 Task: Find connections with filter location Alès with filter topic #entrepreneurshipwith filter profile language Potuguese with filter current company Fleet Management Limited with filter school Indian Institute of Technology (Banaras Hindu University), Varanasi with filter industry Technology, Information and Internet with filter service category Headshot Photography with filter keywords title Brand Strategist
Action: Mouse moved to (468, 64)
Screenshot: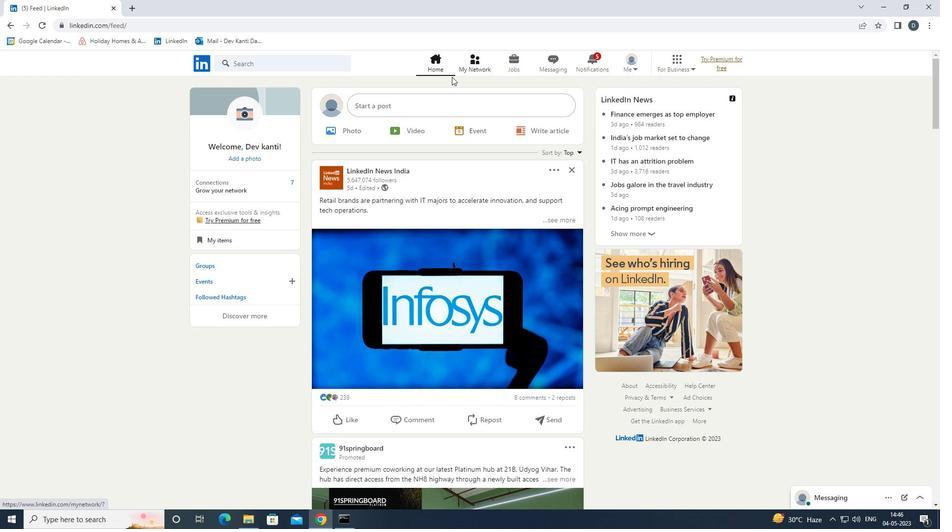 
Action: Mouse pressed left at (468, 64)
Screenshot: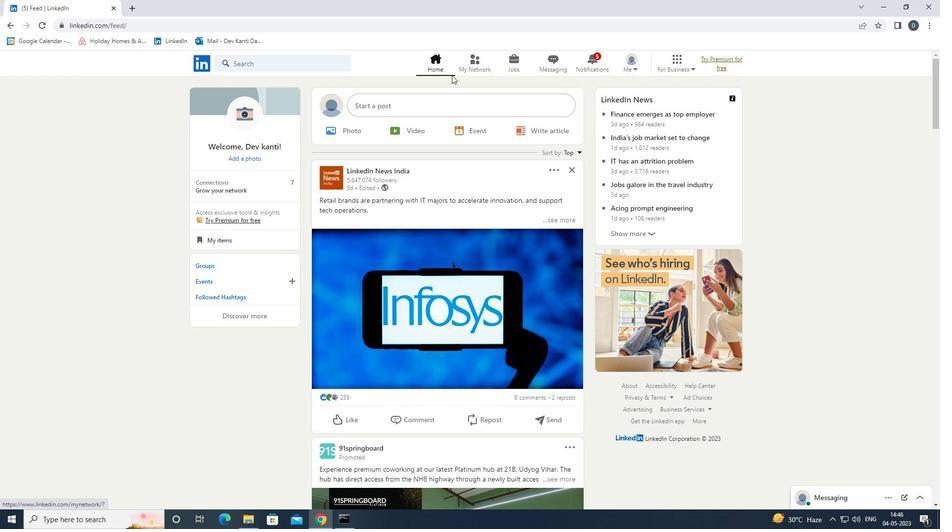 
Action: Mouse moved to (321, 114)
Screenshot: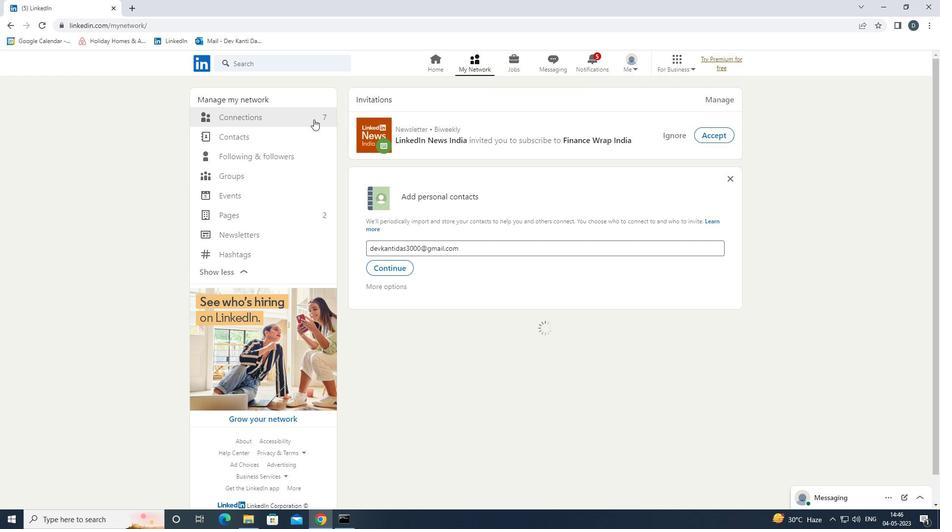
Action: Mouse pressed left at (321, 114)
Screenshot: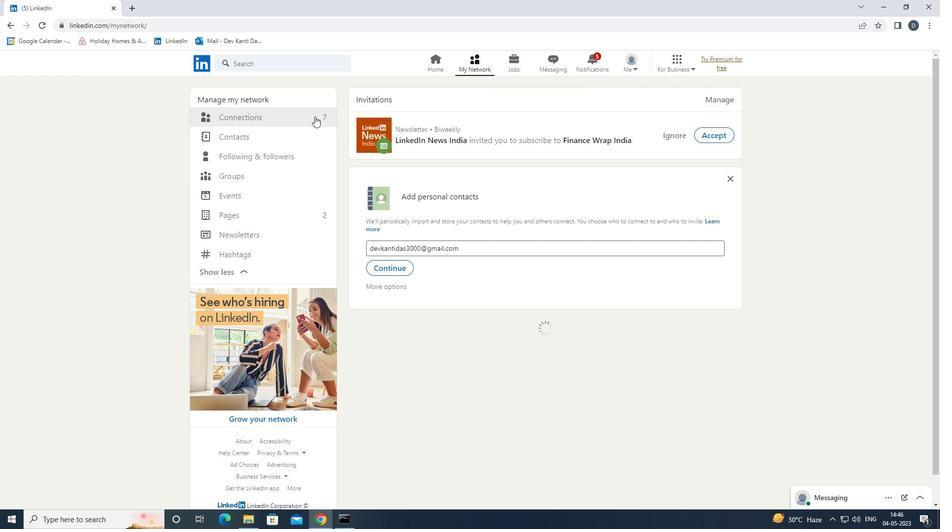 
Action: Mouse moved to (522, 122)
Screenshot: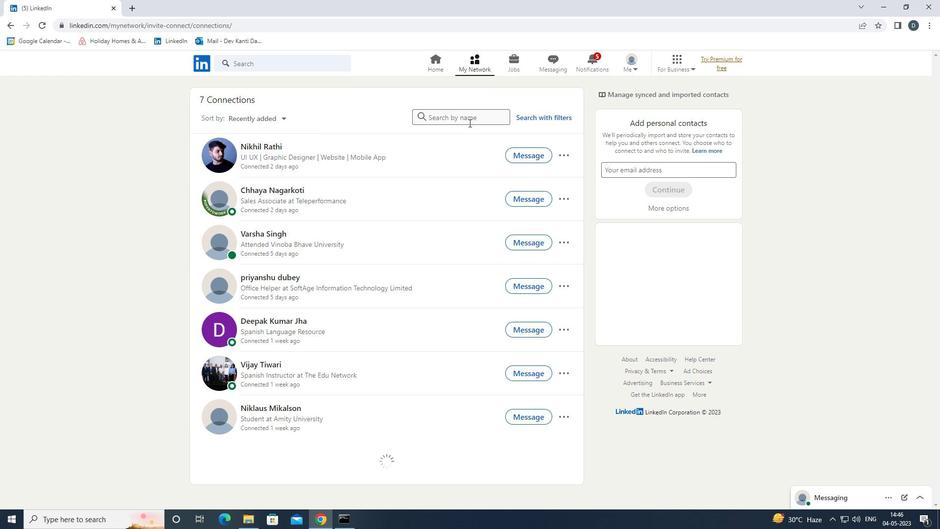 
Action: Mouse pressed left at (522, 122)
Screenshot: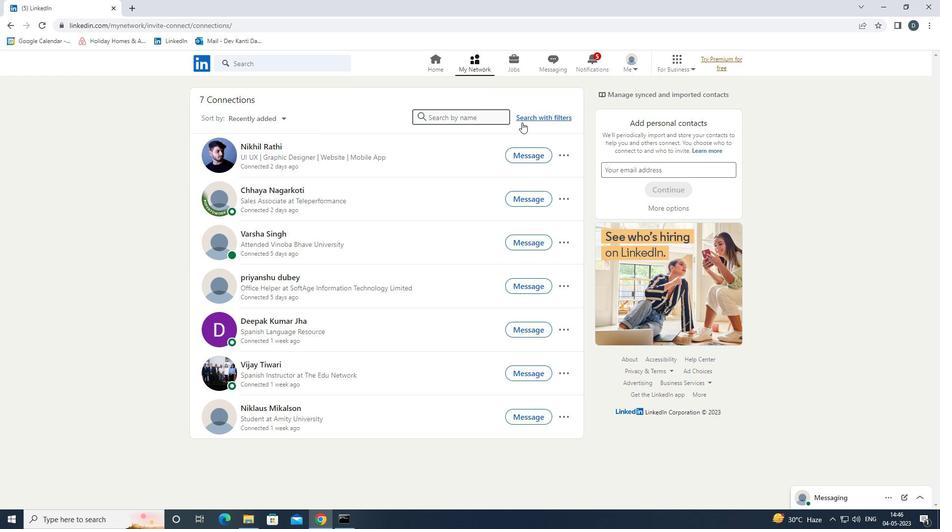 
Action: Mouse moved to (493, 88)
Screenshot: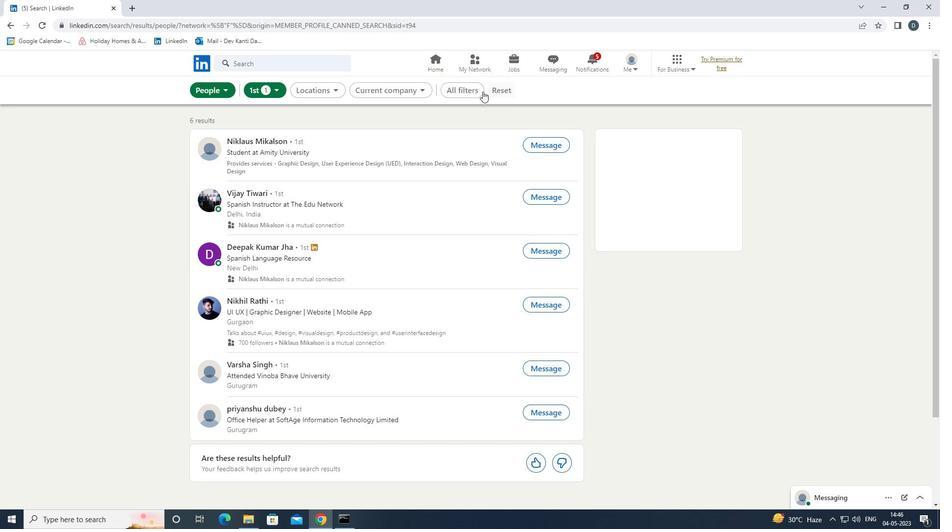 
Action: Mouse pressed left at (493, 88)
Screenshot: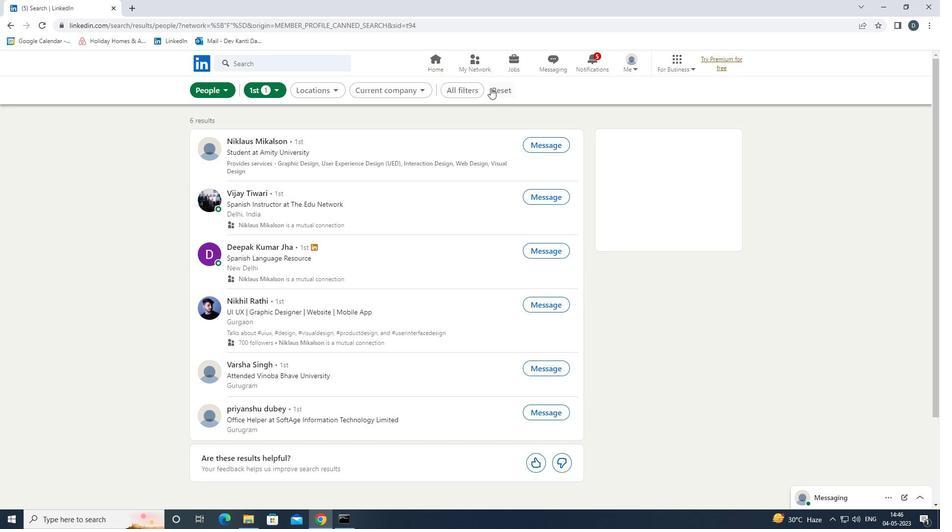 
Action: Mouse moved to (482, 89)
Screenshot: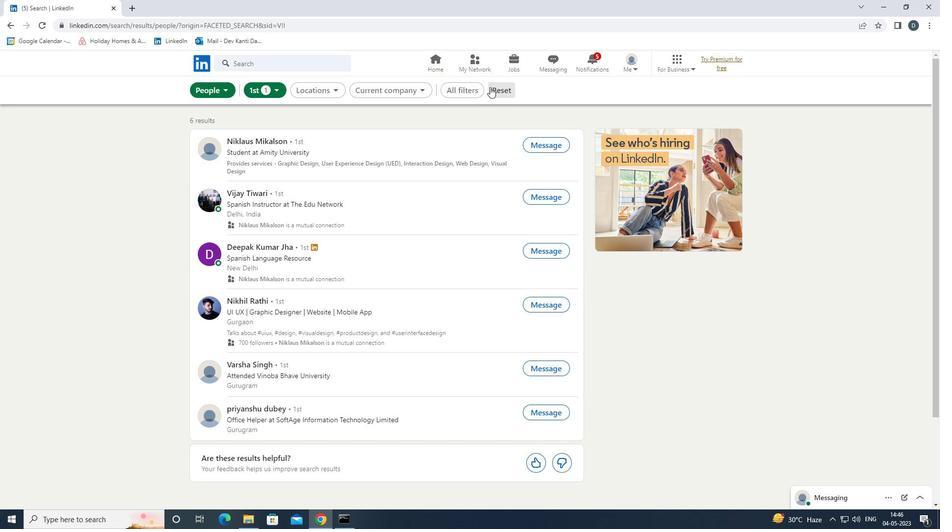 
Action: Mouse pressed left at (482, 89)
Screenshot: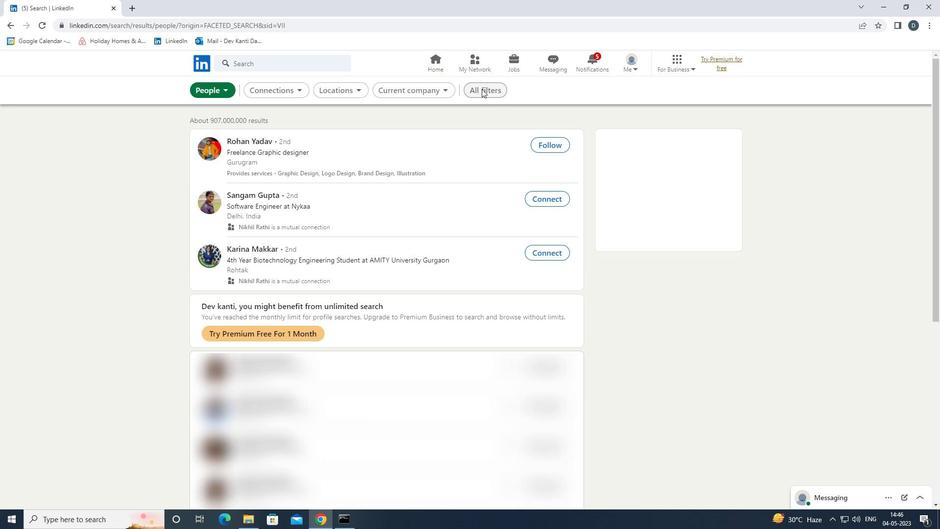 
Action: Mouse moved to (908, 351)
Screenshot: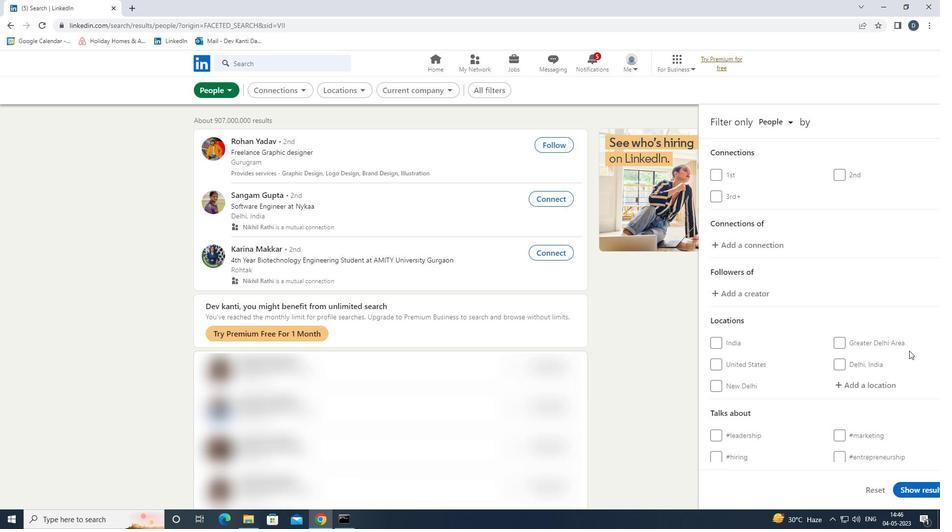 
Action: Mouse scrolled (908, 350) with delta (0, 0)
Screenshot: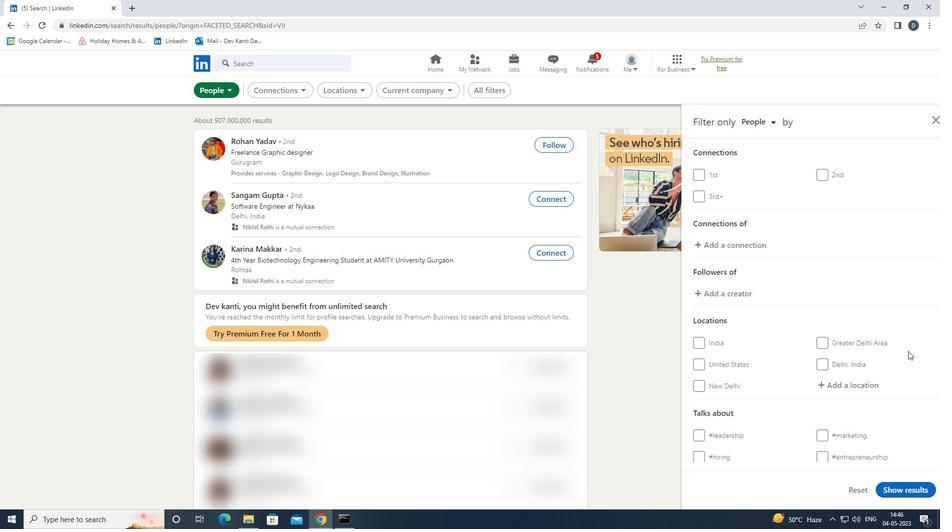 
Action: Mouse scrolled (908, 350) with delta (0, 0)
Screenshot: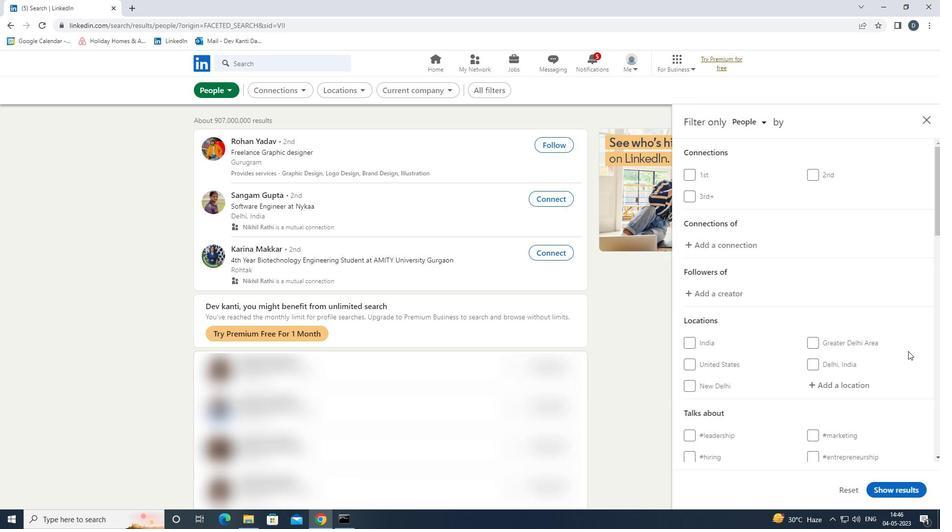 
Action: Mouse moved to (847, 292)
Screenshot: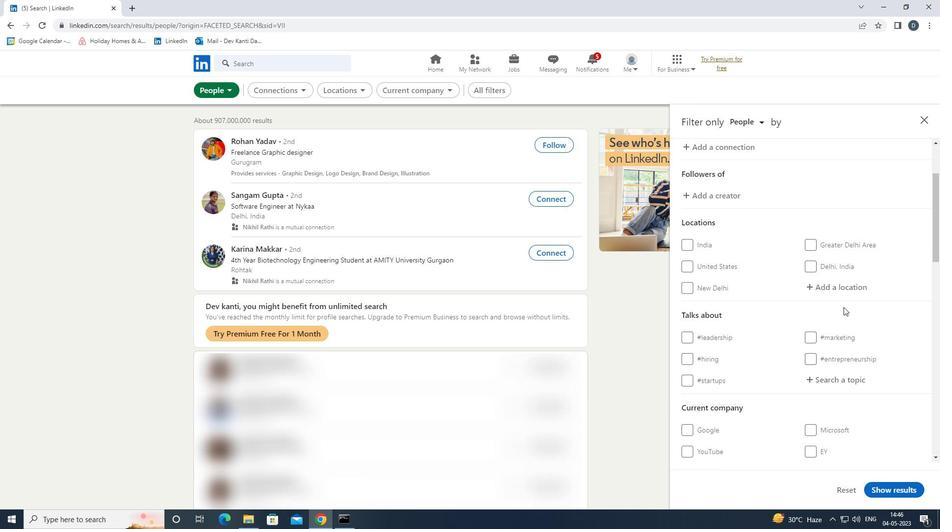 
Action: Mouse pressed left at (847, 292)
Screenshot: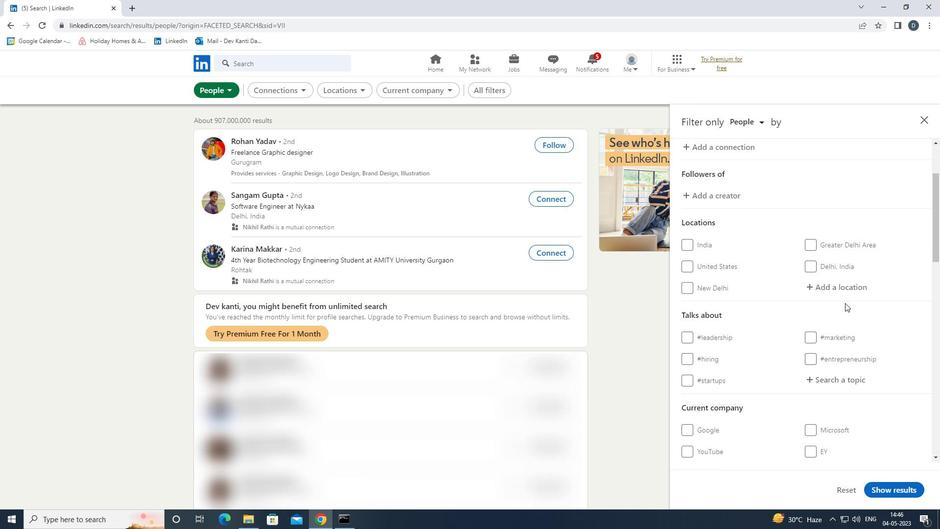 
Action: Key pressed <Key.shift>ALES<Key.down><Key.down><Key.down><Key.enter>
Screenshot: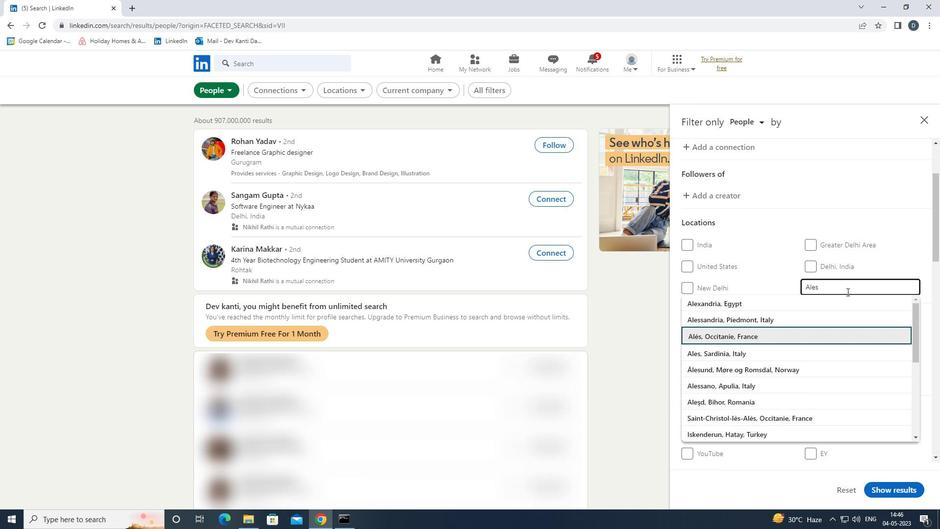 
Action: Mouse moved to (851, 298)
Screenshot: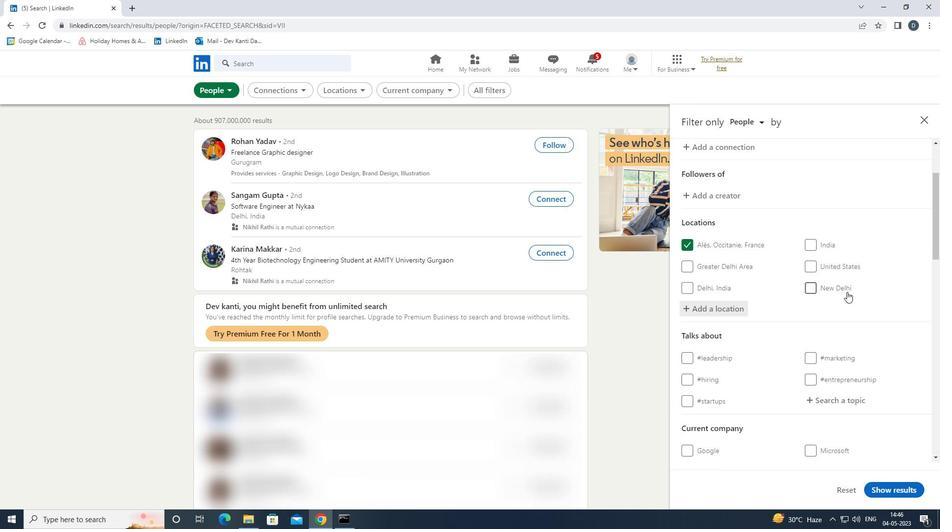 
Action: Mouse scrolled (851, 297) with delta (0, 0)
Screenshot: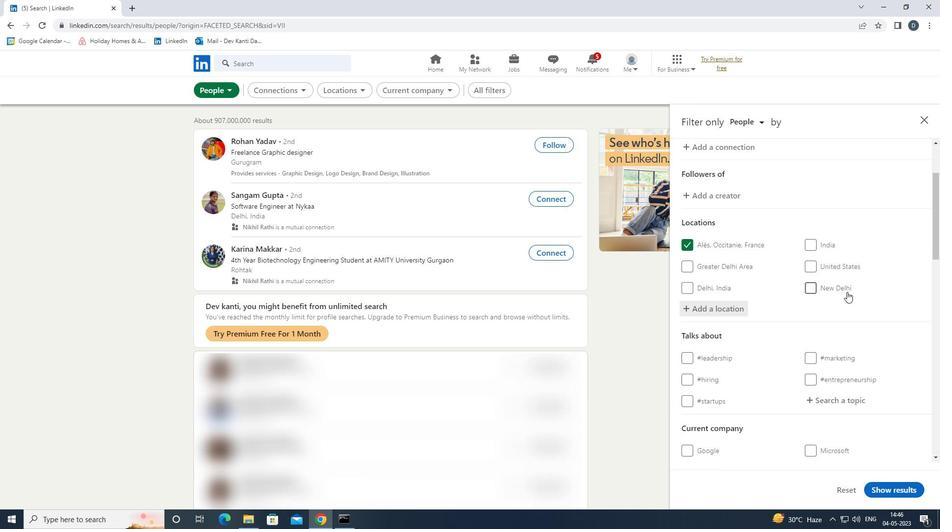 
Action: Mouse scrolled (851, 297) with delta (0, 0)
Screenshot: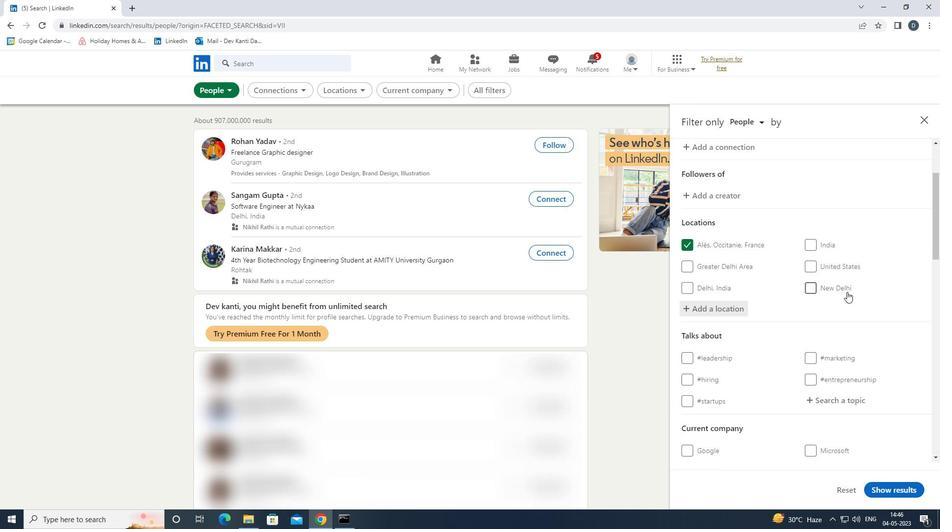 
Action: Mouse moved to (833, 294)
Screenshot: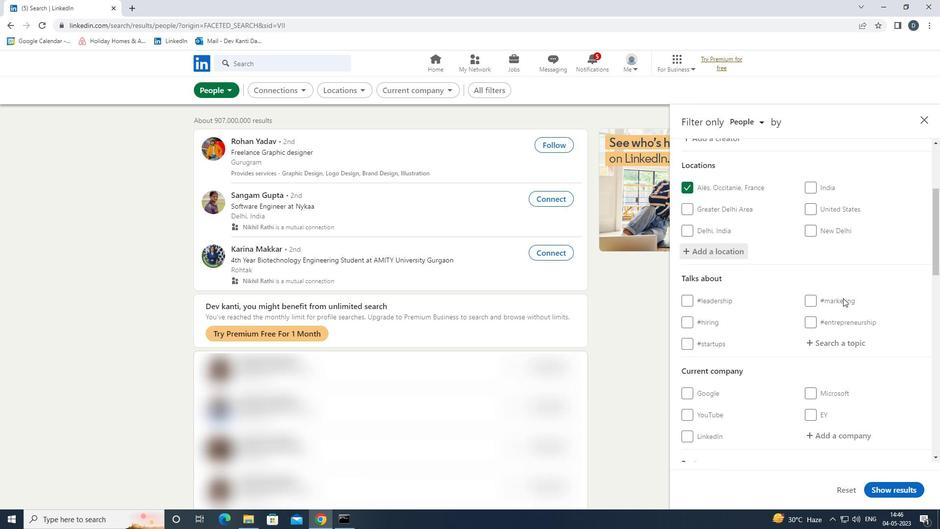 
Action: Mouse pressed left at (833, 294)
Screenshot: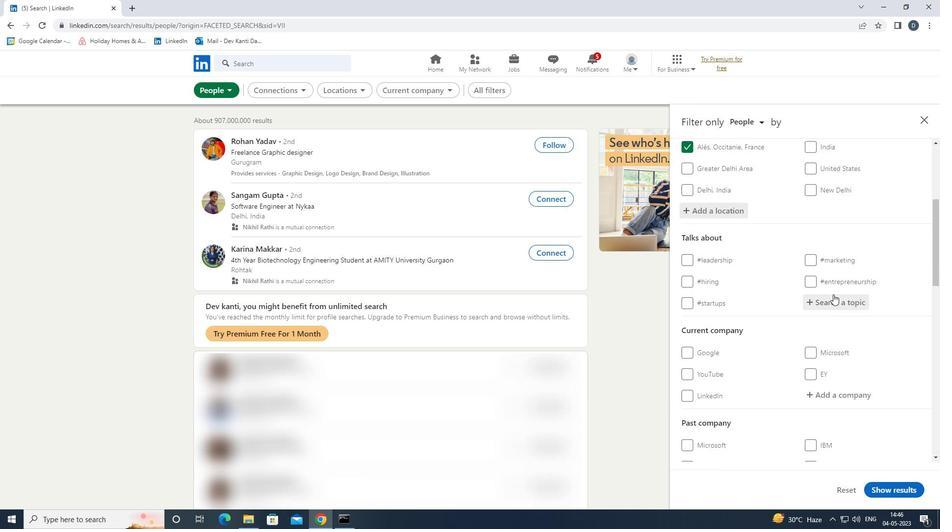 
Action: Key pressed ENTREPREN<Key.down><Key.down><Key.enter>
Screenshot: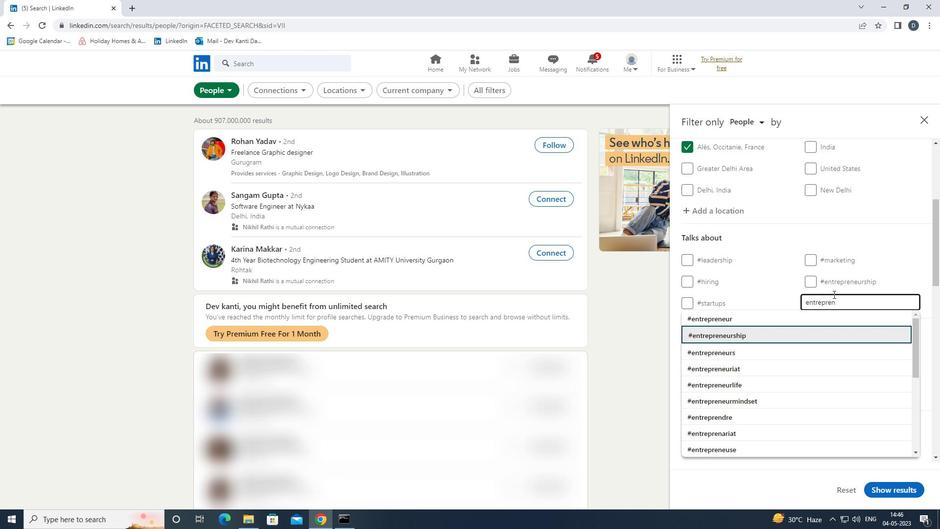 
Action: Mouse moved to (835, 286)
Screenshot: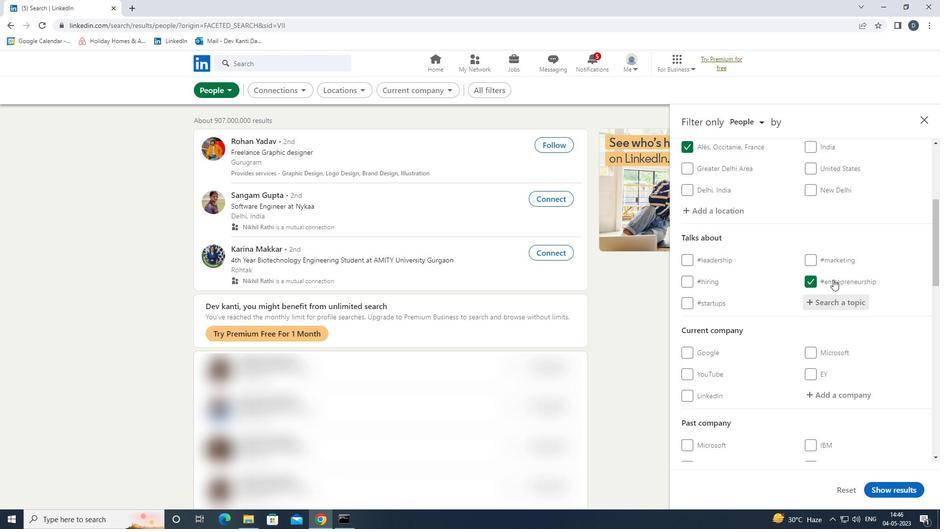 
Action: Mouse scrolled (835, 286) with delta (0, 0)
Screenshot: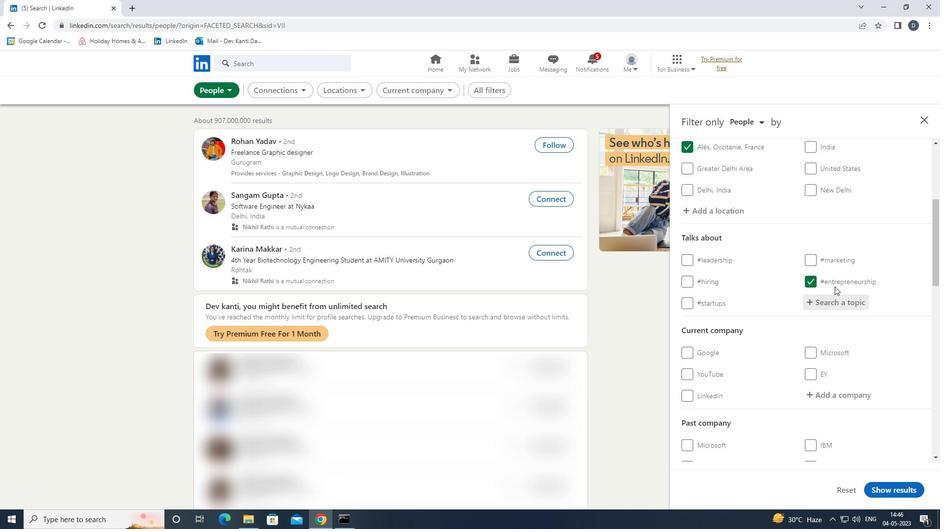 
Action: Mouse moved to (835, 288)
Screenshot: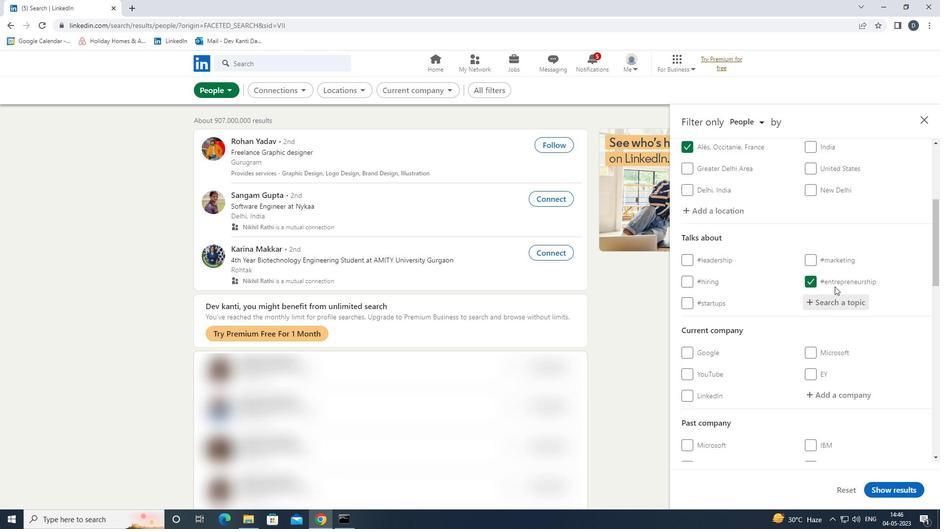 
Action: Mouse scrolled (835, 287) with delta (0, 0)
Screenshot: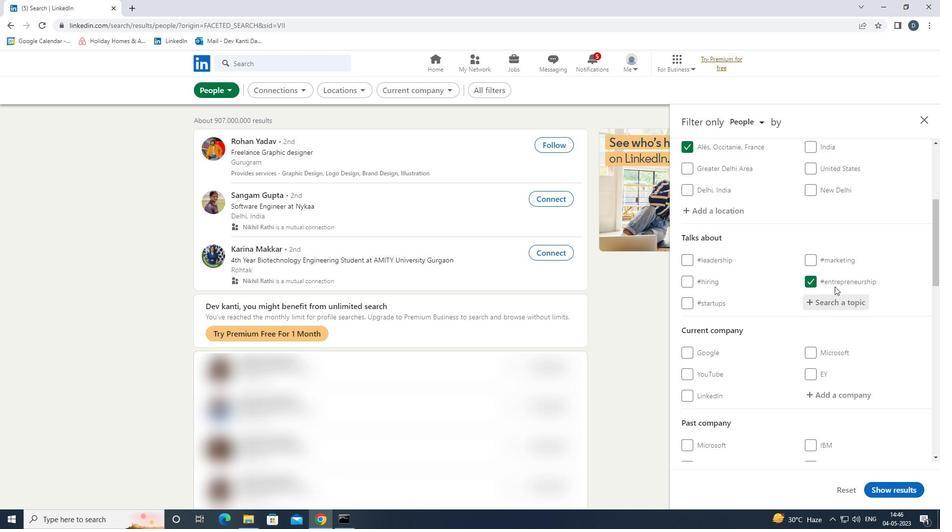
Action: Mouse moved to (833, 294)
Screenshot: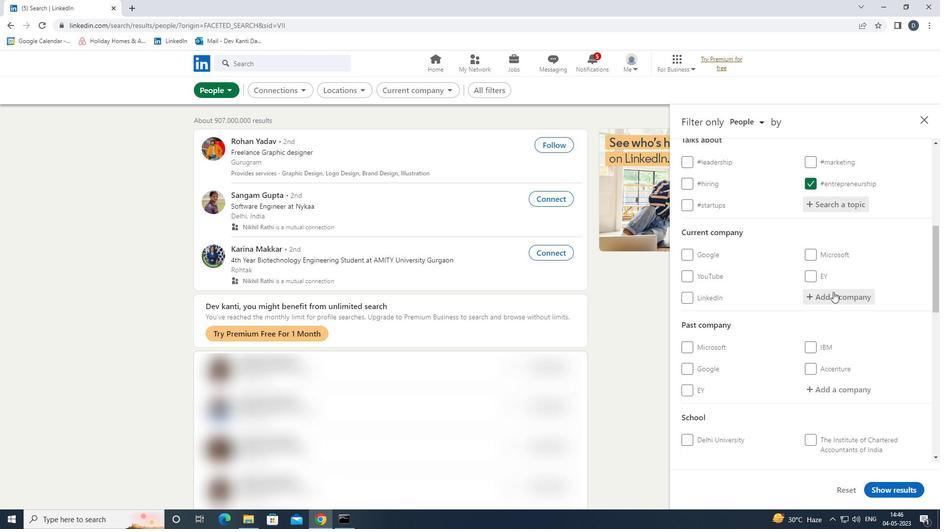 
Action: Mouse scrolled (833, 293) with delta (0, 0)
Screenshot: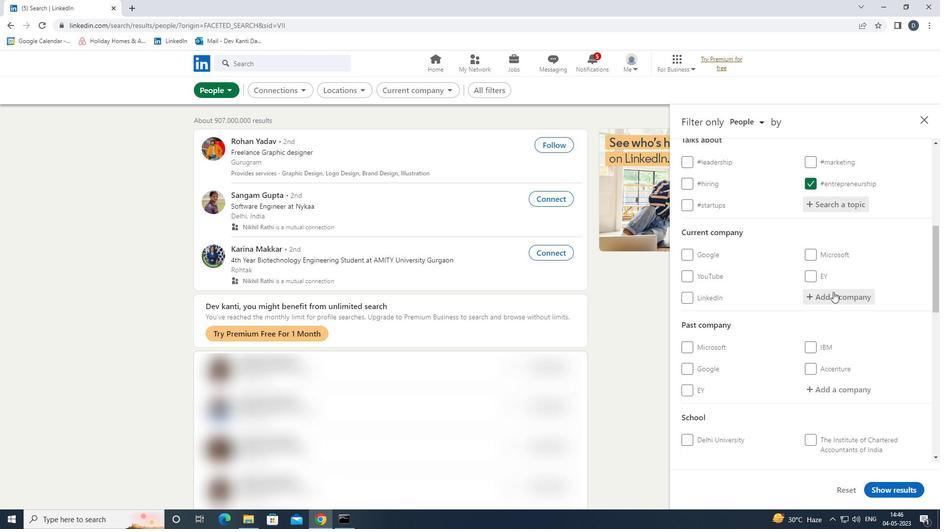 
Action: Mouse scrolled (833, 293) with delta (0, 0)
Screenshot: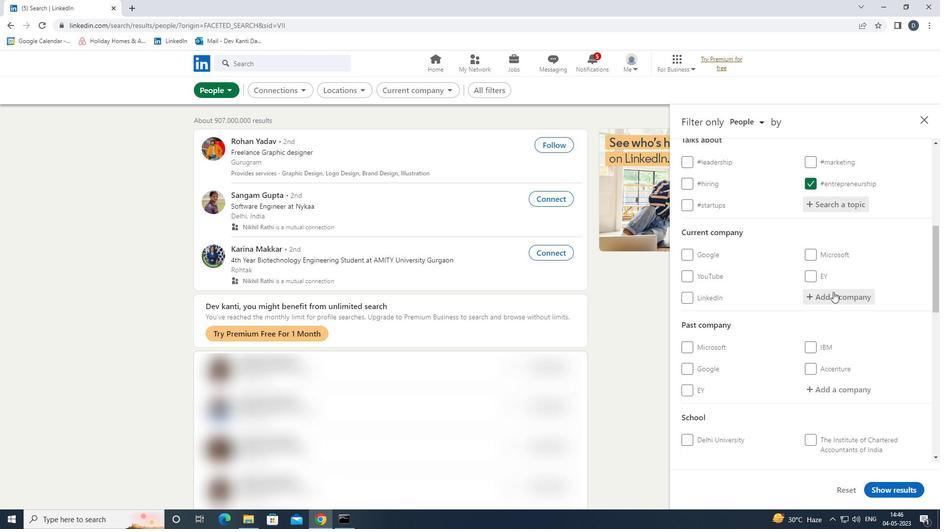 
Action: Mouse scrolled (833, 293) with delta (0, 0)
Screenshot: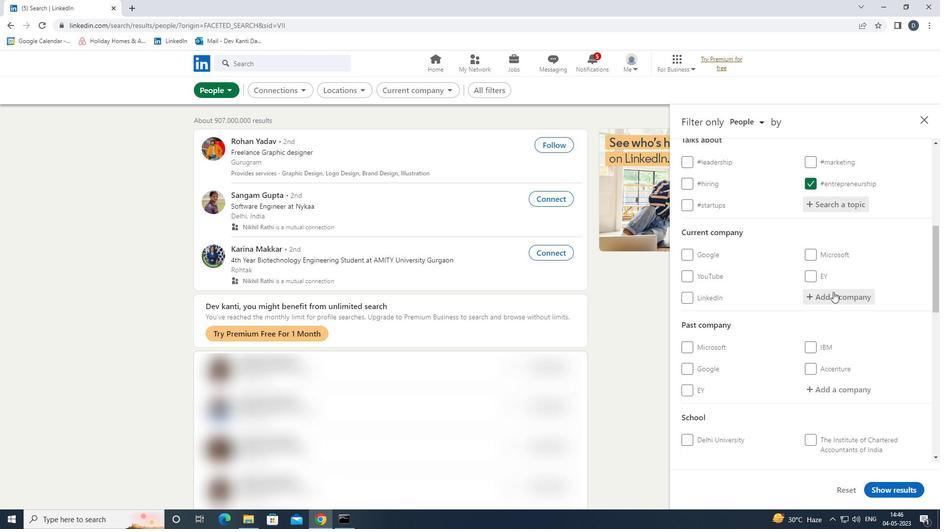 
Action: Mouse moved to (833, 294)
Screenshot: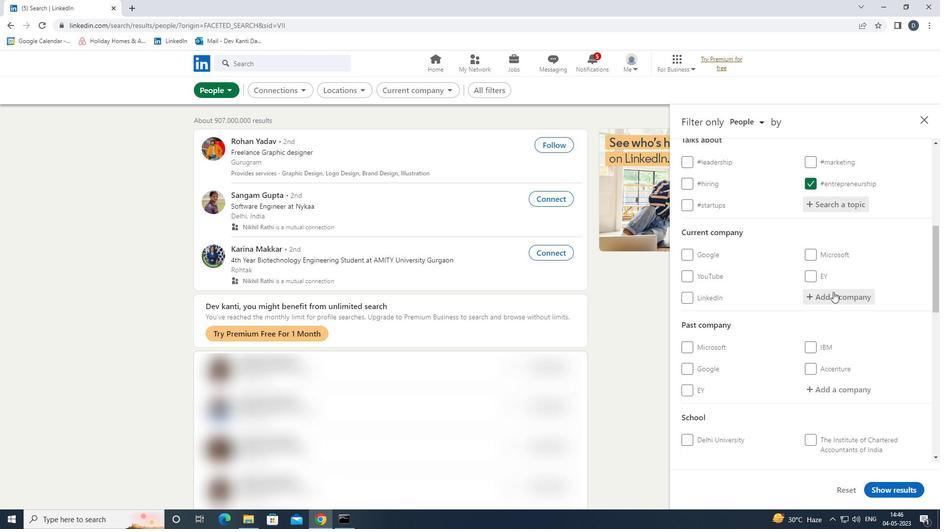 
Action: Mouse scrolled (833, 293) with delta (0, 0)
Screenshot: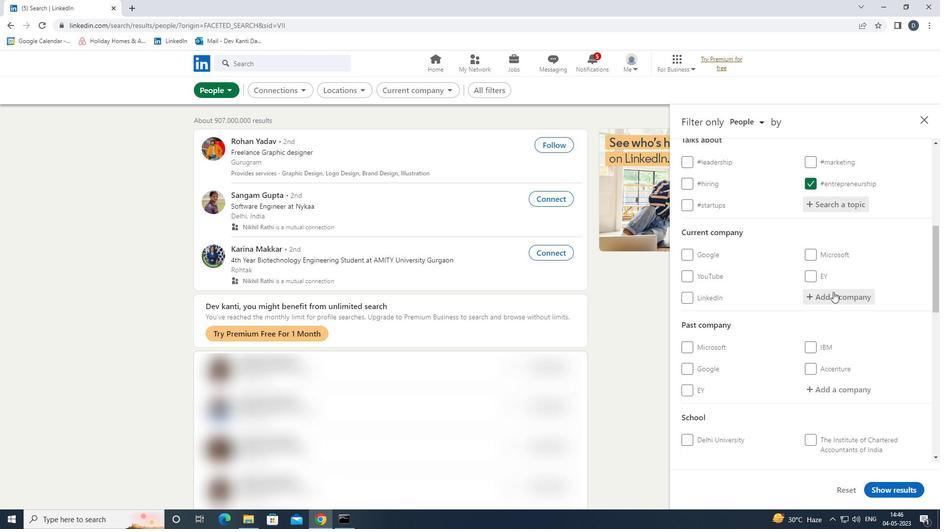 
Action: Mouse scrolled (833, 293) with delta (0, 0)
Screenshot: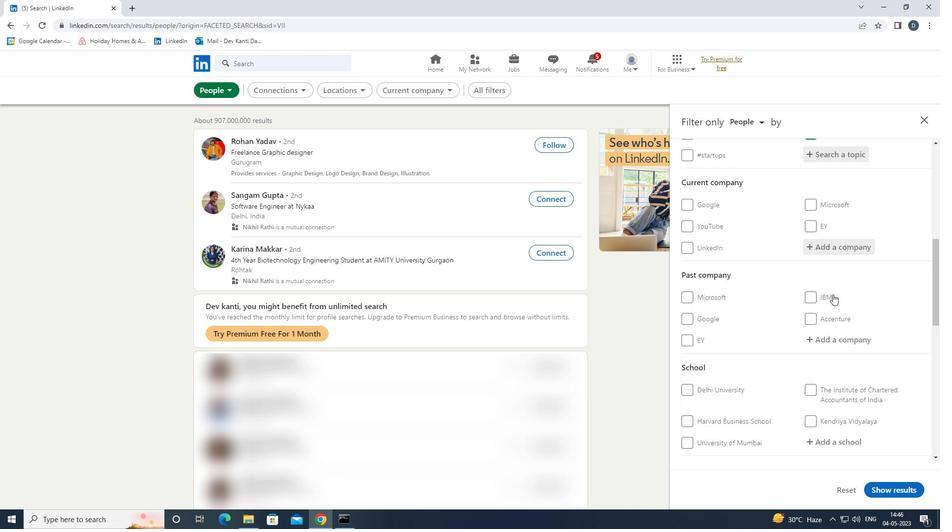 
Action: Mouse scrolled (833, 293) with delta (0, 0)
Screenshot: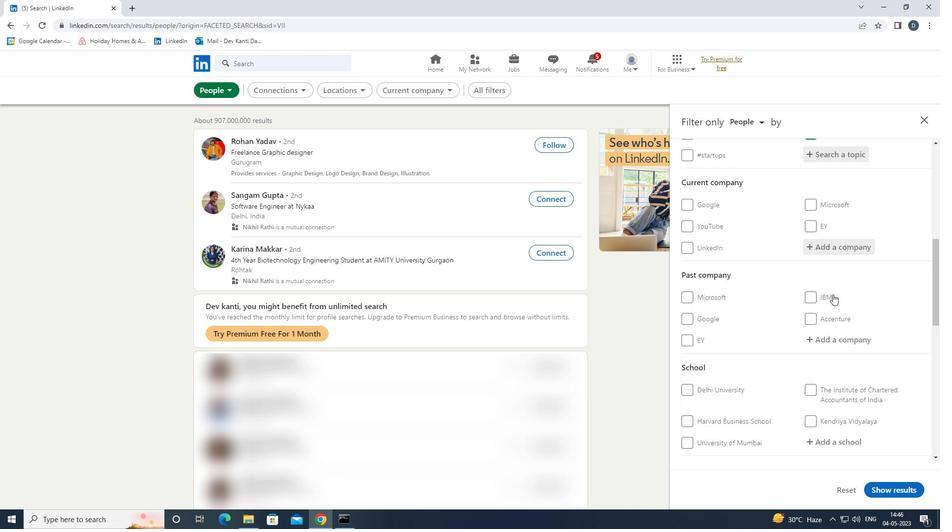 
Action: Mouse scrolled (833, 293) with delta (0, 0)
Screenshot: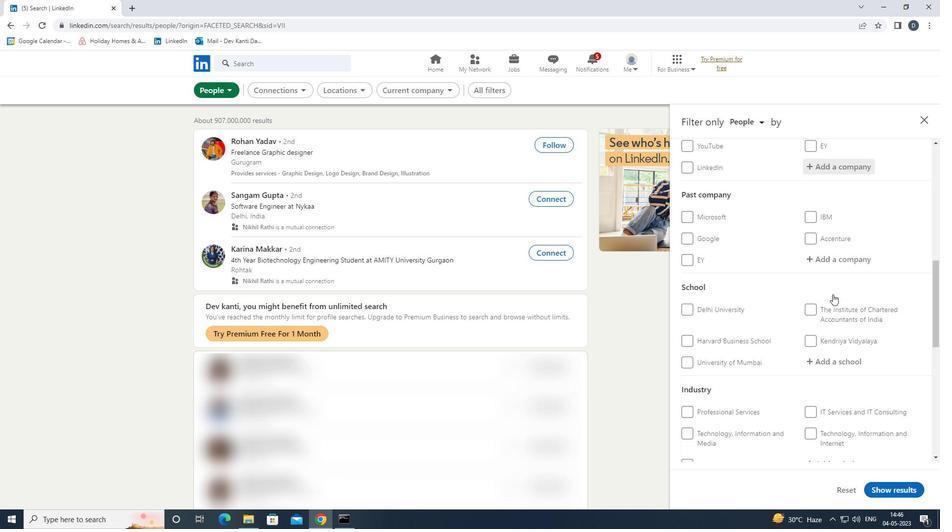 
Action: Mouse moved to (816, 332)
Screenshot: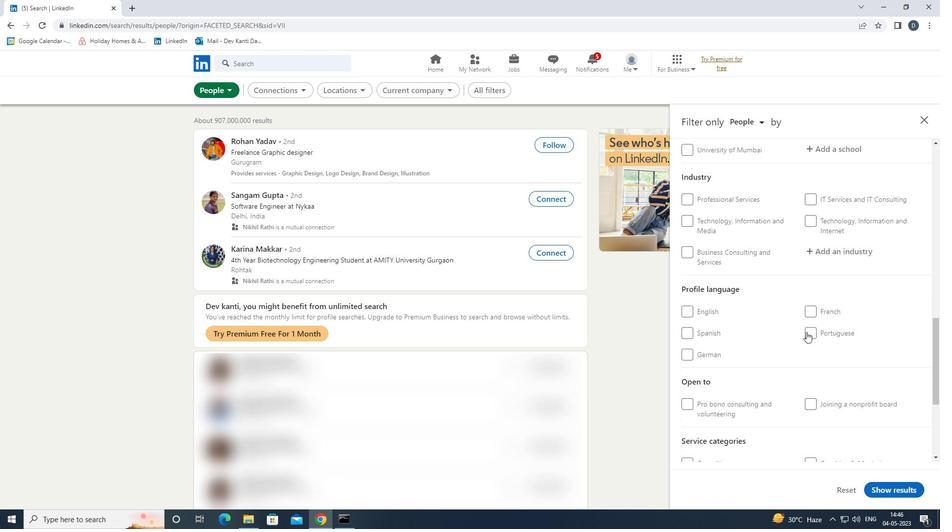 
Action: Mouse pressed left at (816, 332)
Screenshot: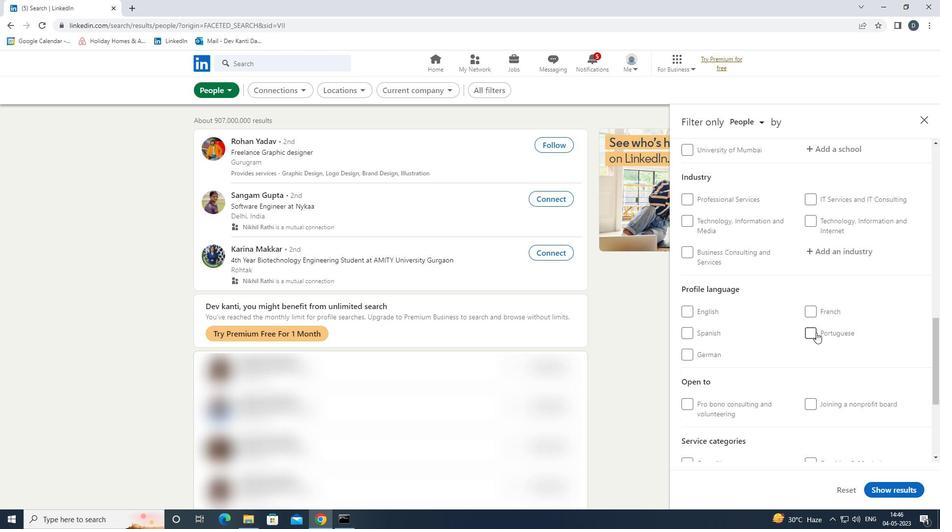 
Action: Mouse moved to (823, 331)
Screenshot: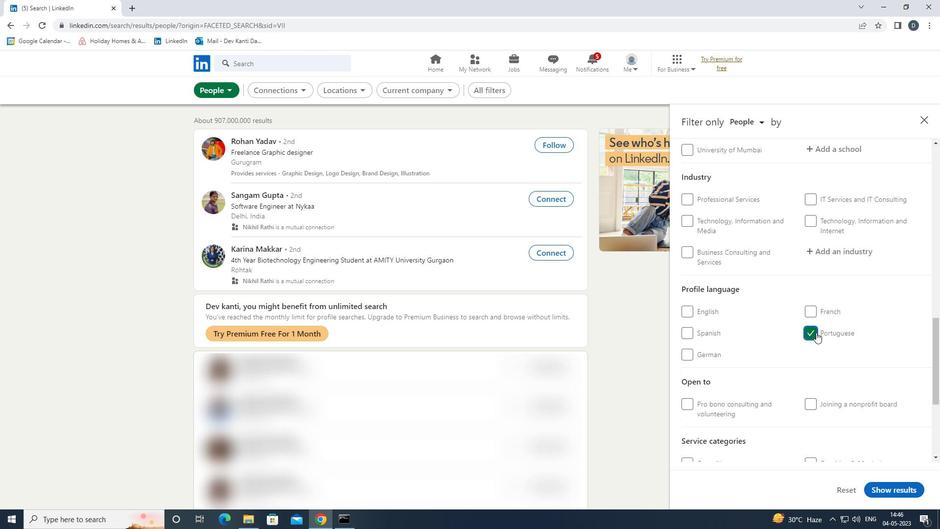 
Action: Mouse scrolled (823, 331) with delta (0, 0)
Screenshot: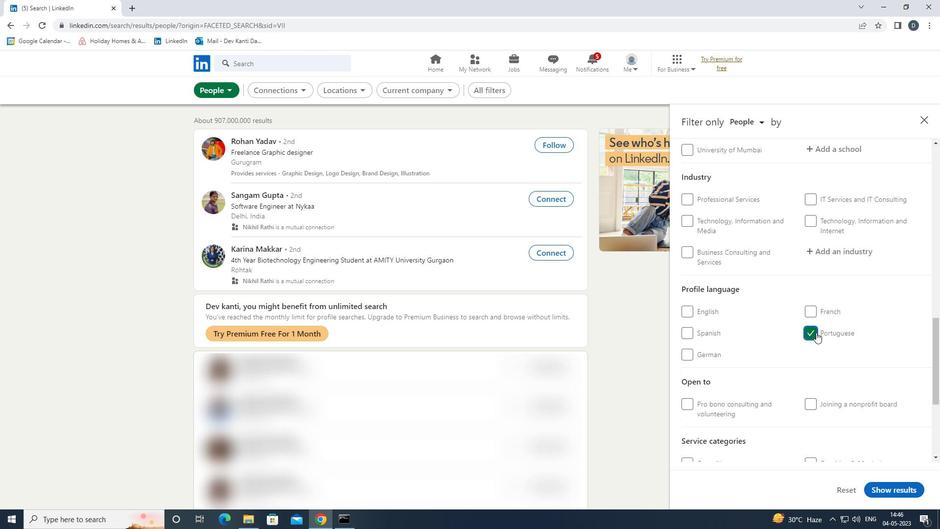 
Action: Mouse scrolled (823, 331) with delta (0, 0)
Screenshot: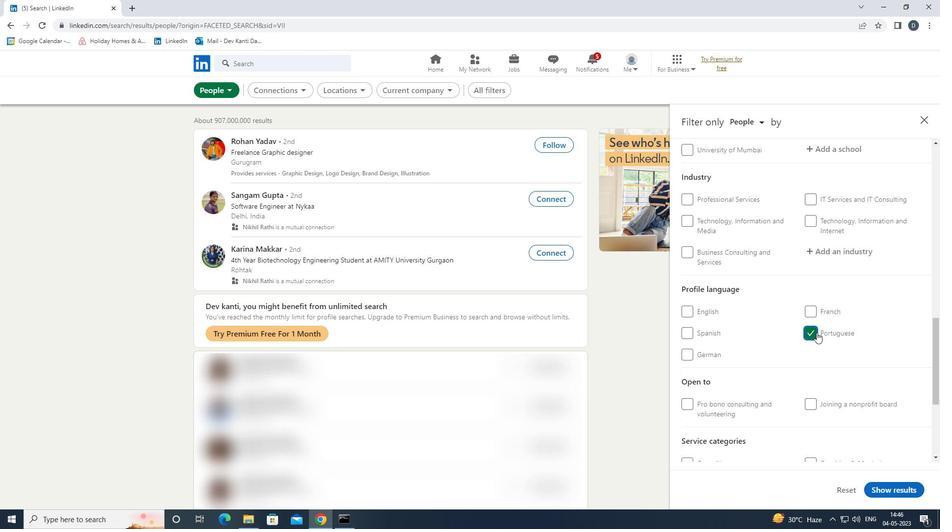 
Action: Mouse scrolled (823, 331) with delta (0, 0)
Screenshot: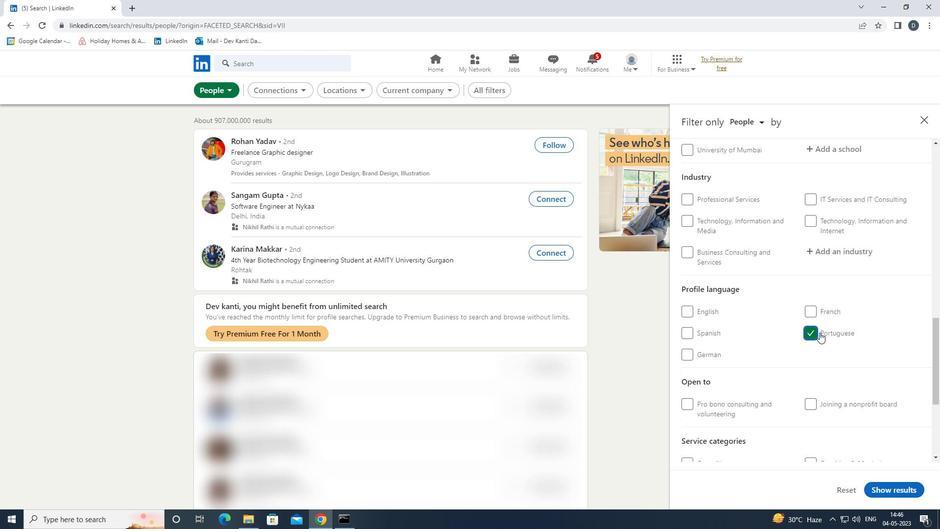 
Action: Mouse scrolled (823, 331) with delta (0, 0)
Screenshot: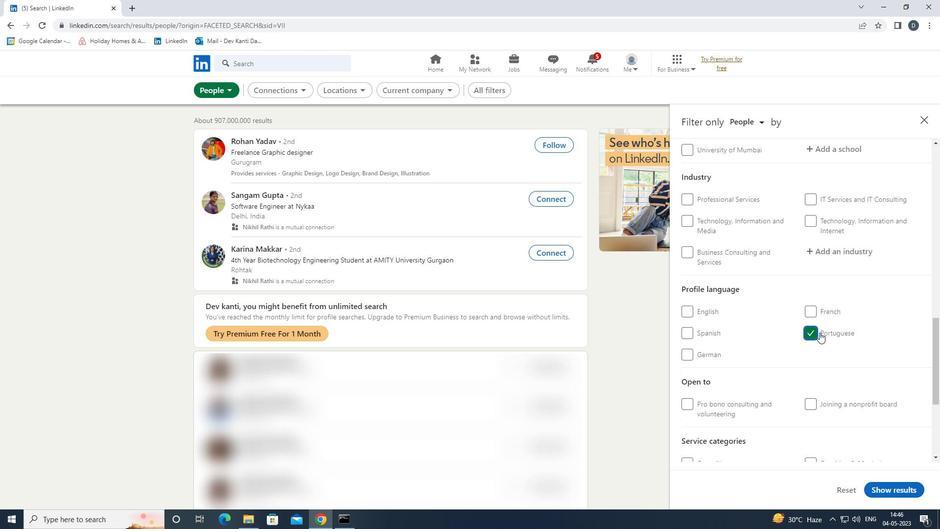 
Action: Mouse scrolled (823, 331) with delta (0, 0)
Screenshot: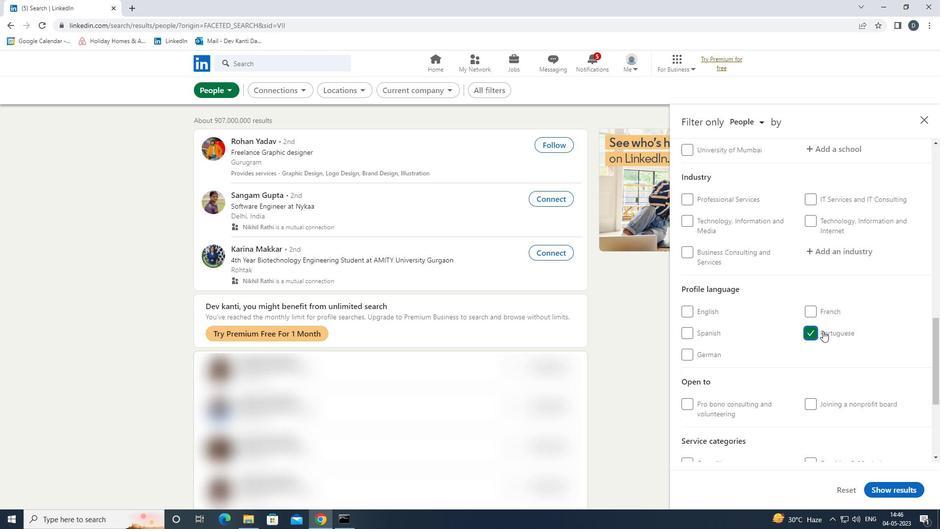 
Action: Mouse scrolled (823, 331) with delta (0, 0)
Screenshot: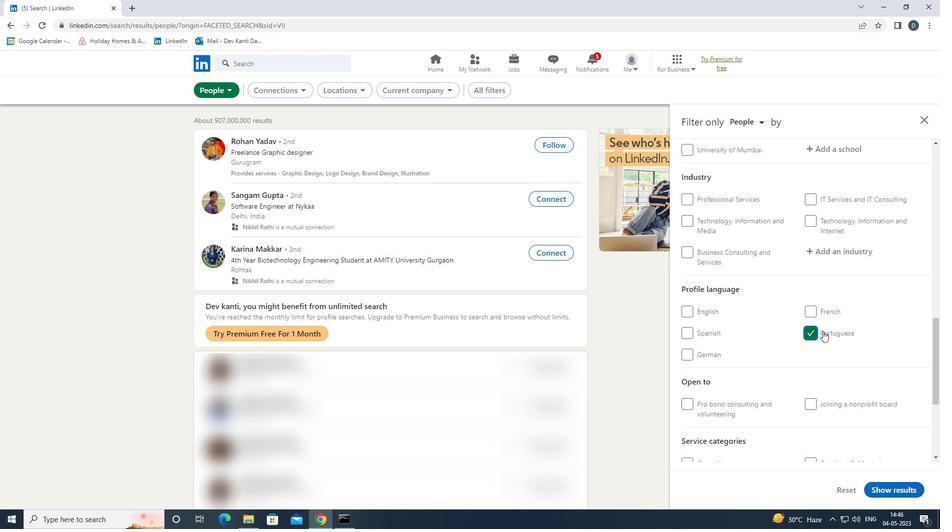 
Action: Mouse moved to (846, 244)
Screenshot: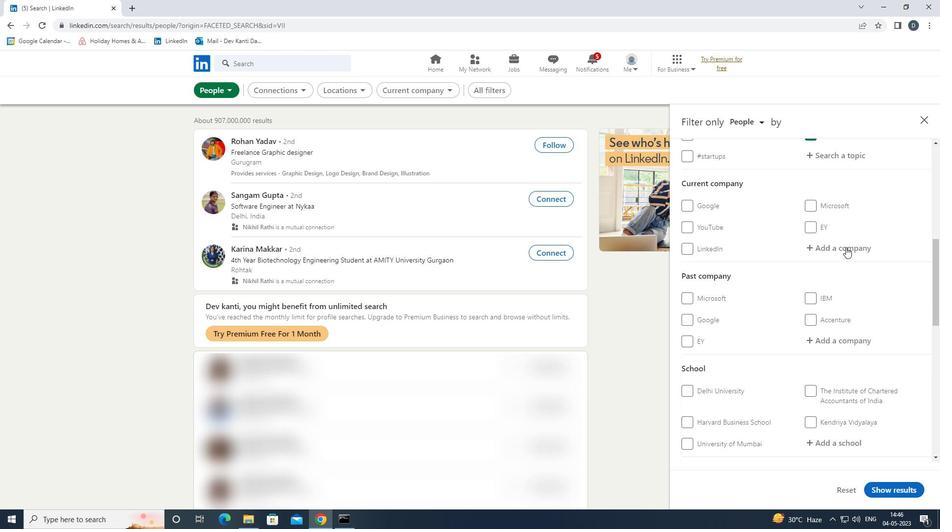 
Action: Mouse pressed left at (846, 244)
Screenshot: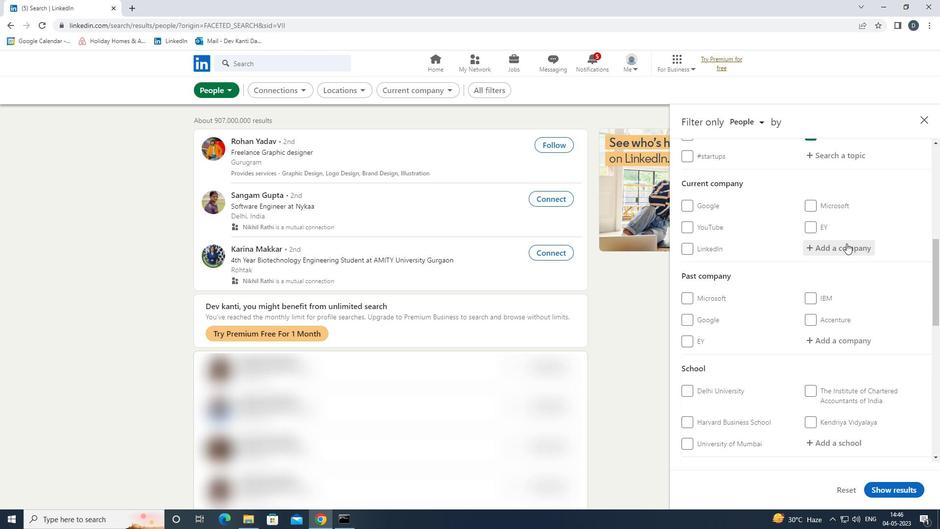 
Action: Mouse moved to (846, 244)
Screenshot: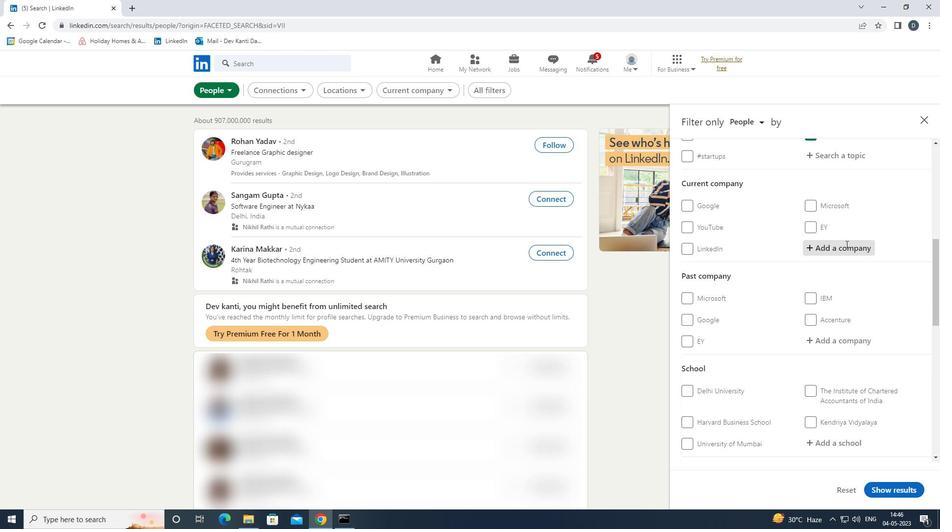 
Action: Key pressed <Key.shift>FLEET<Key.space><Key.shift><Key.shift><Key.shift><Key.shift><Key.shift><Key.shift><Key.shift><Key.shift><Key.shift><Key.shift><Key.shift><Key.shift><Key.shift><Key.shift>MANAGE<Key.down><Key.enter>
Screenshot: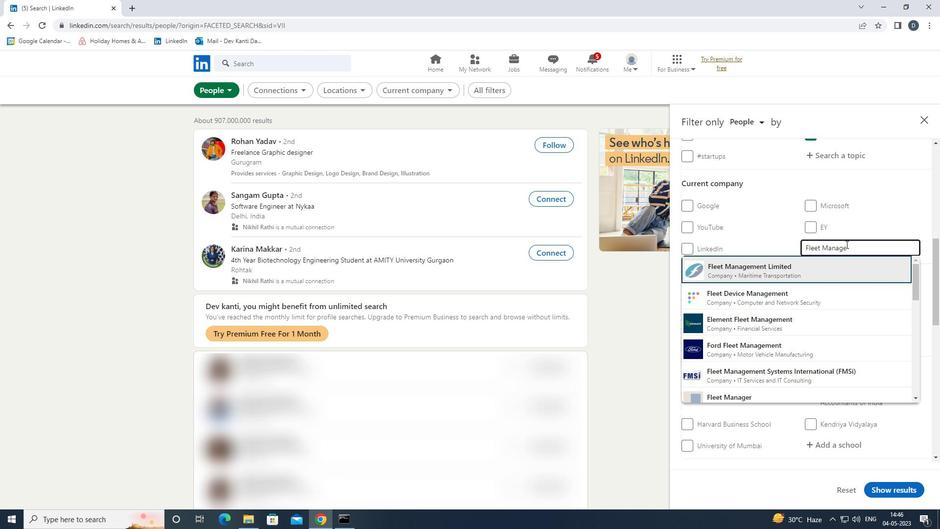 
Action: Mouse moved to (838, 269)
Screenshot: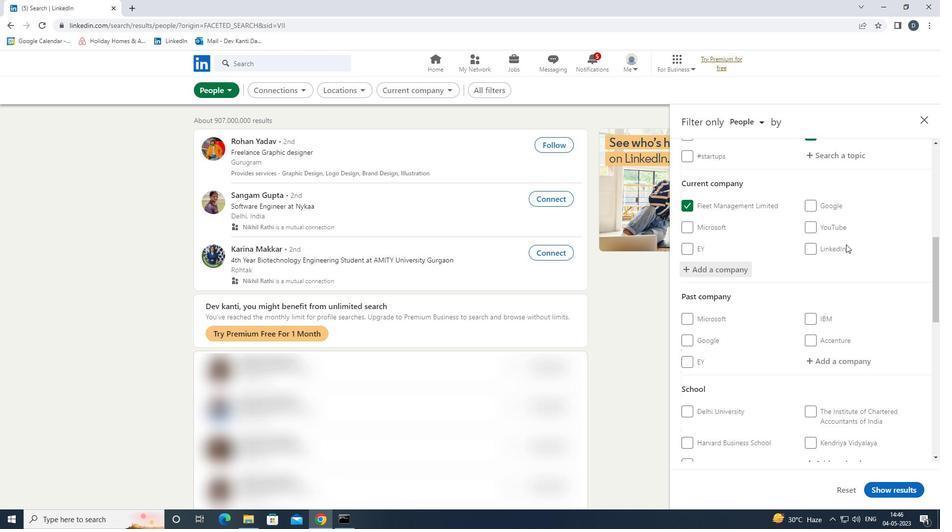 
Action: Mouse scrolled (838, 268) with delta (0, 0)
Screenshot: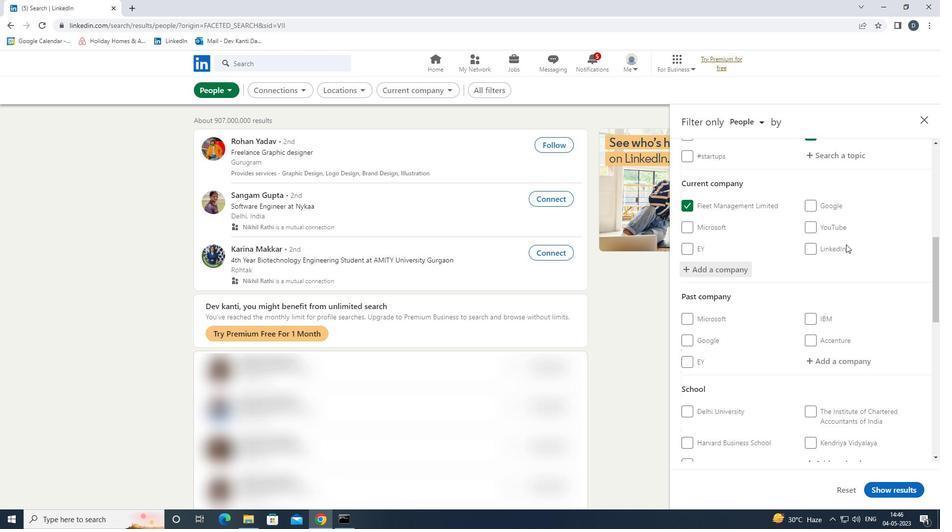 
Action: Mouse moved to (833, 273)
Screenshot: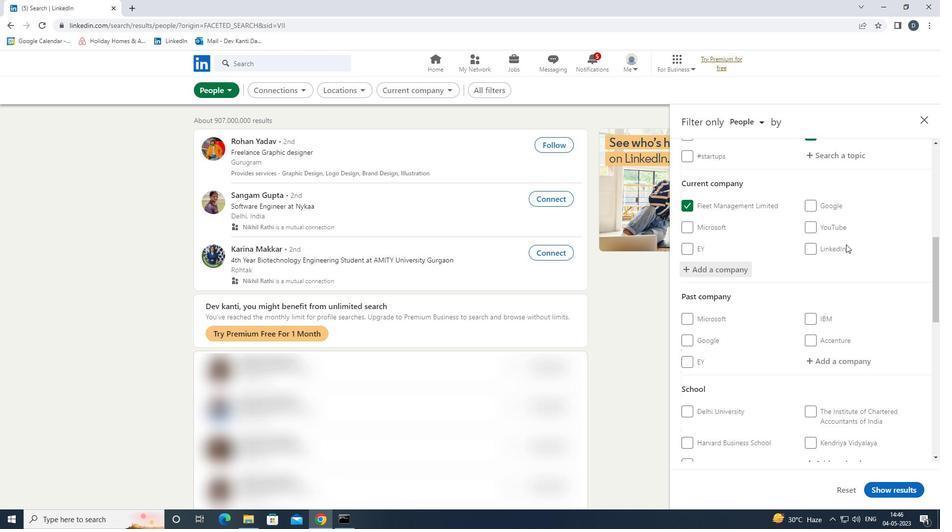 
Action: Mouse scrolled (833, 272) with delta (0, 0)
Screenshot: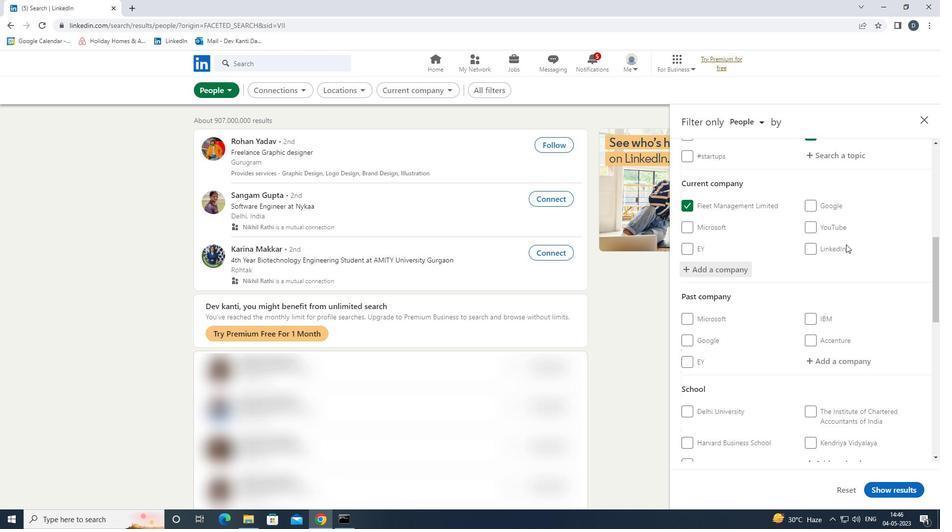 
Action: Mouse moved to (834, 275)
Screenshot: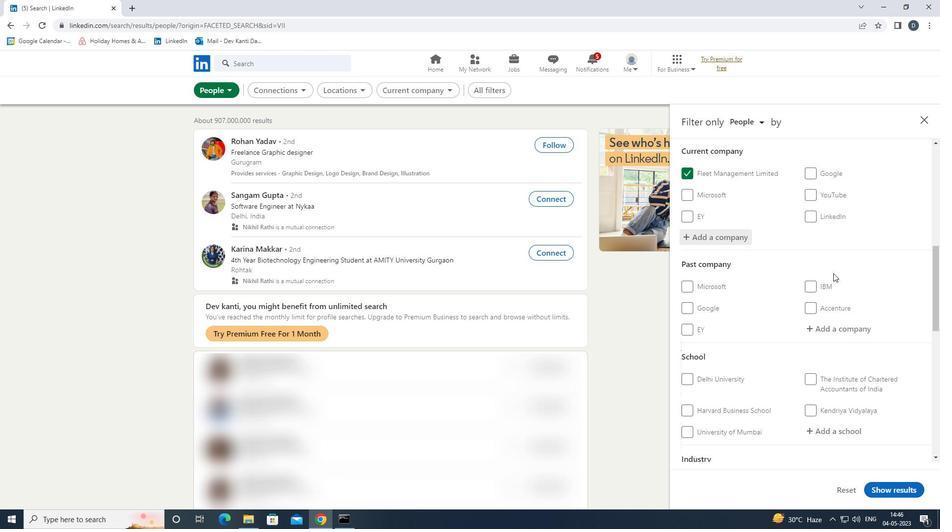 
Action: Mouse scrolled (834, 274) with delta (0, 0)
Screenshot: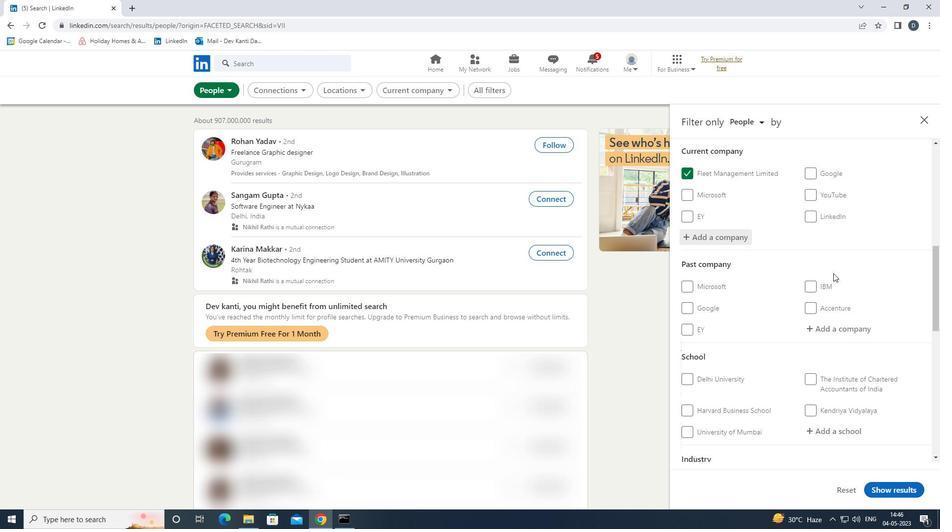 
Action: Mouse moved to (838, 310)
Screenshot: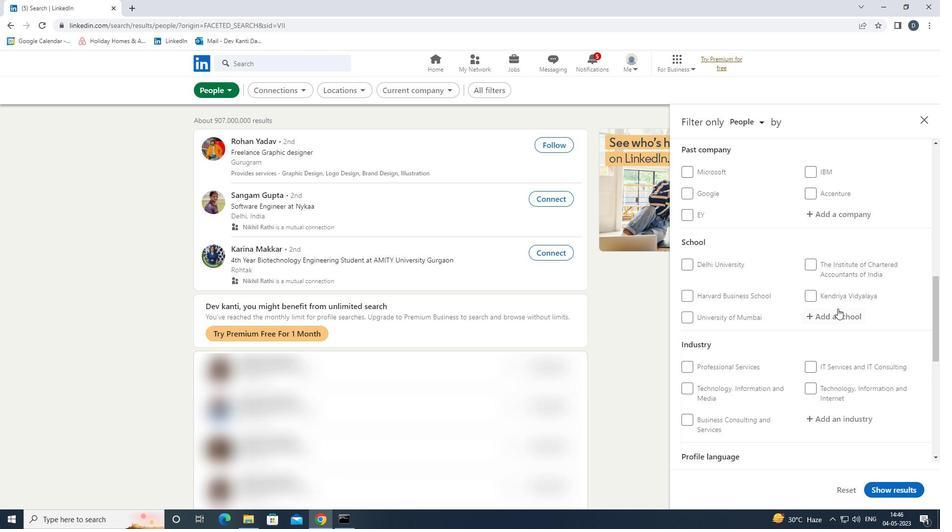 
Action: Mouse pressed left at (838, 310)
Screenshot: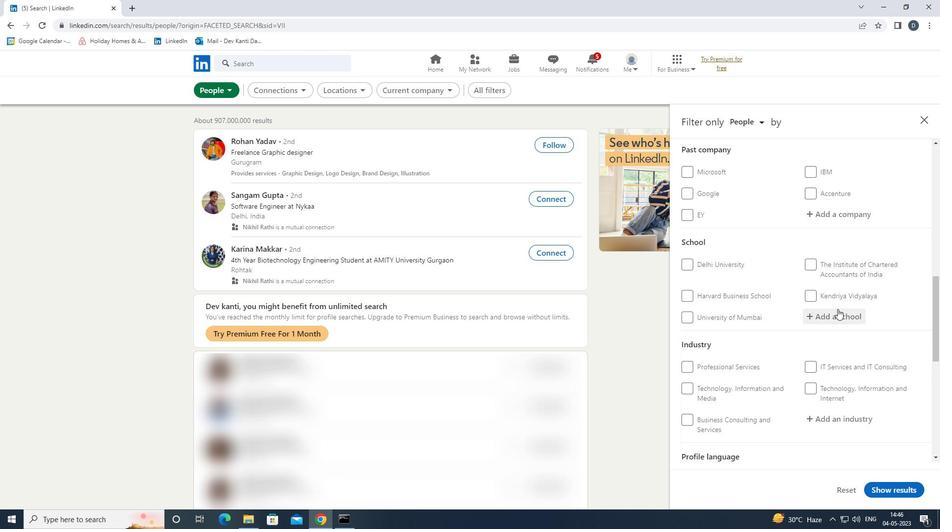 
Action: Key pressed <Key.shift>
Screenshot: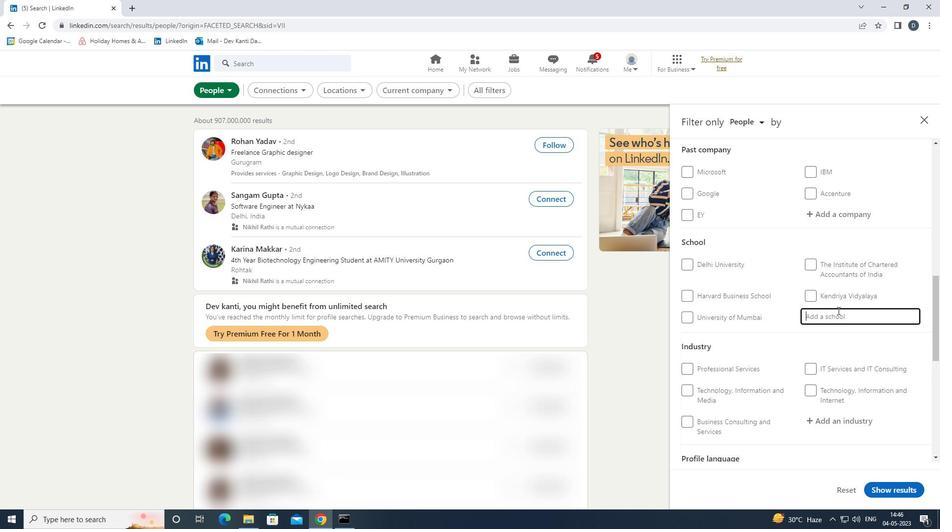 
Action: Mouse scrolled (838, 310) with delta (0, 0)
Screenshot: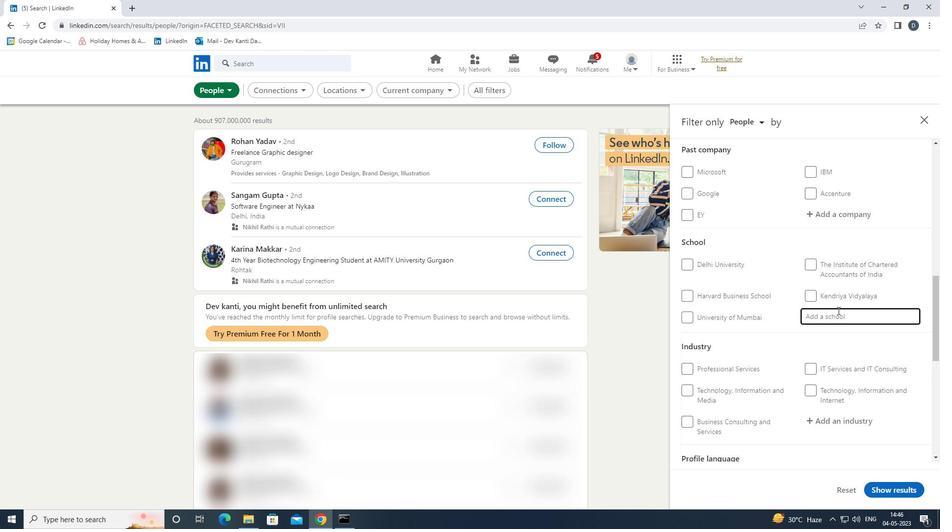
Action: Mouse moved to (838, 311)
Screenshot: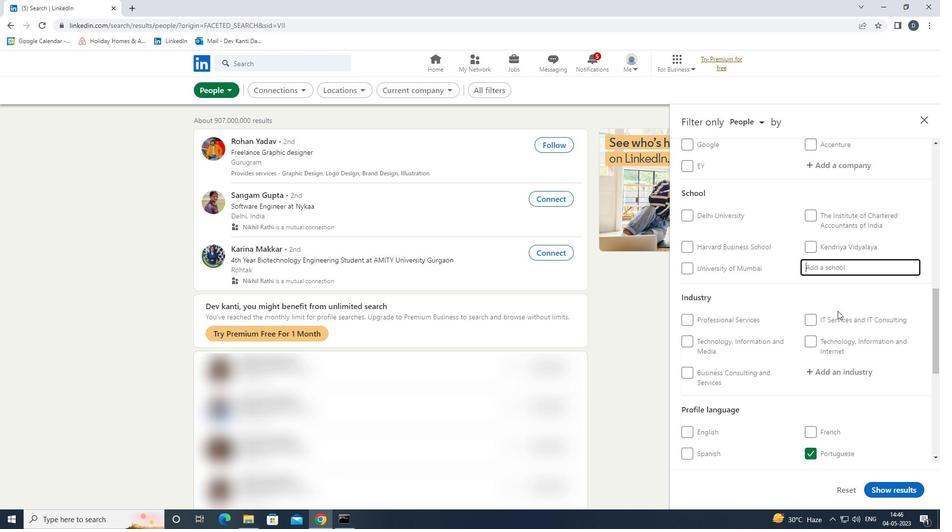 
Action: Key pressed <Key.shift>INDIAN<Key.space><Key.shift>INSTITUTE<Key.space>OF<Key.space><Key.shift>TECHNOLO<Key.down><Key.down><Key.down><Key.down><Key.down><Key.down><Key.down><Key.down><Key.down><Key.down><Key.up><Key.enter>
Screenshot: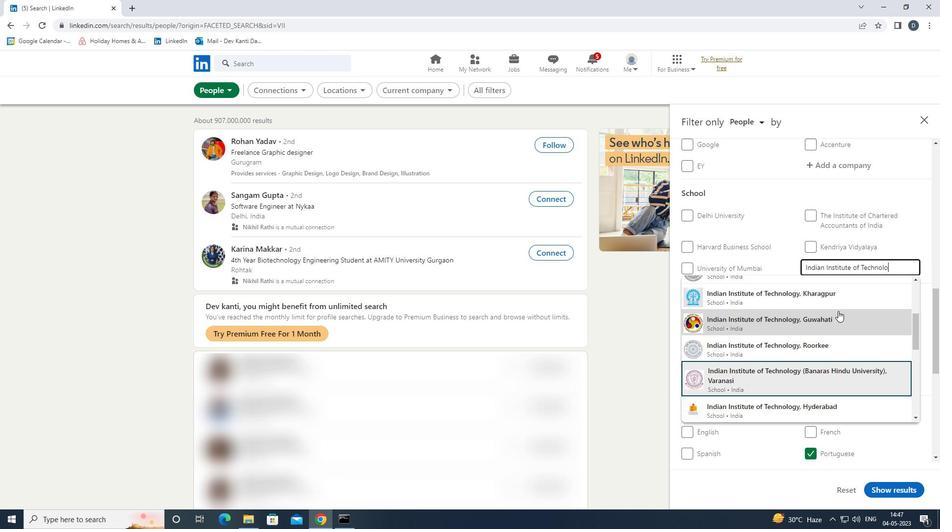 
Action: Mouse moved to (856, 363)
Screenshot: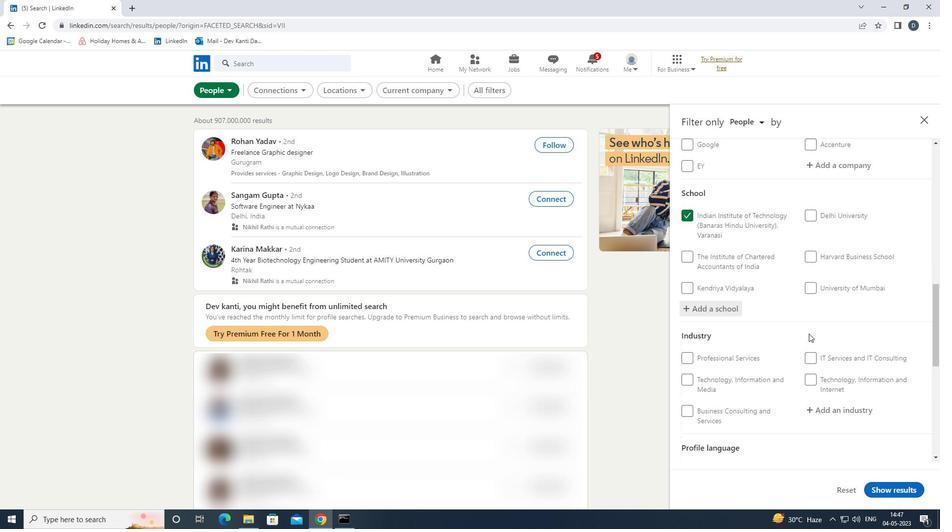 
Action: Mouse scrolled (856, 363) with delta (0, 0)
Screenshot: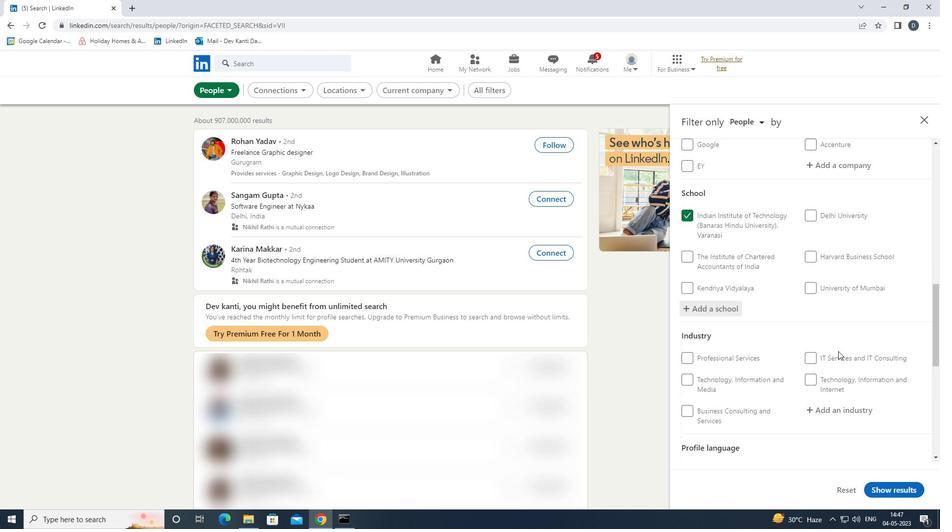 
Action: Mouse moved to (856, 363)
Screenshot: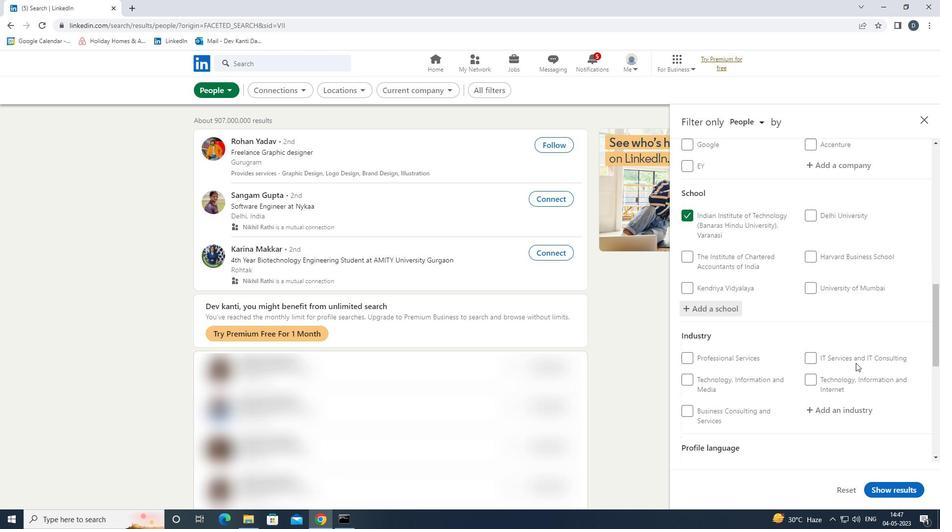 
Action: Mouse scrolled (856, 363) with delta (0, 0)
Screenshot: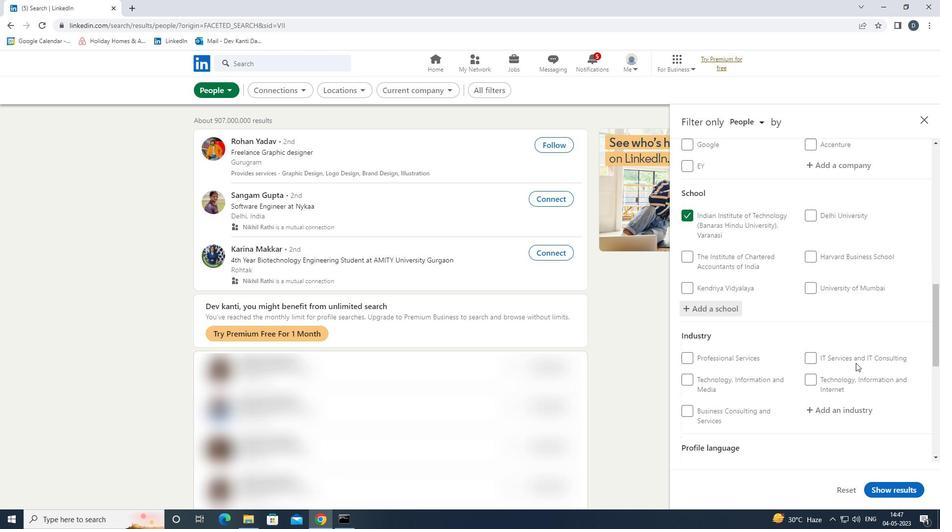 
Action: Mouse moved to (834, 305)
Screenshot: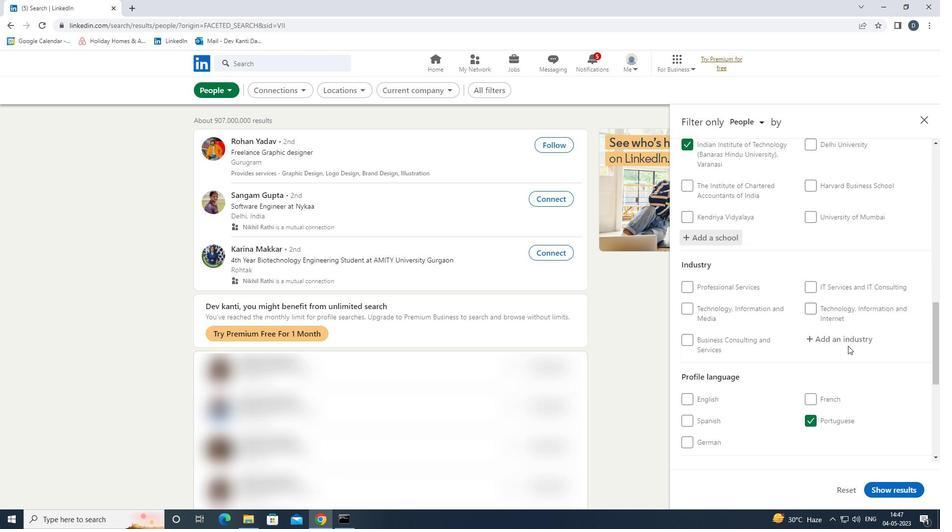 
Action: Mouse pressed left at (834, 305)
Screenshot: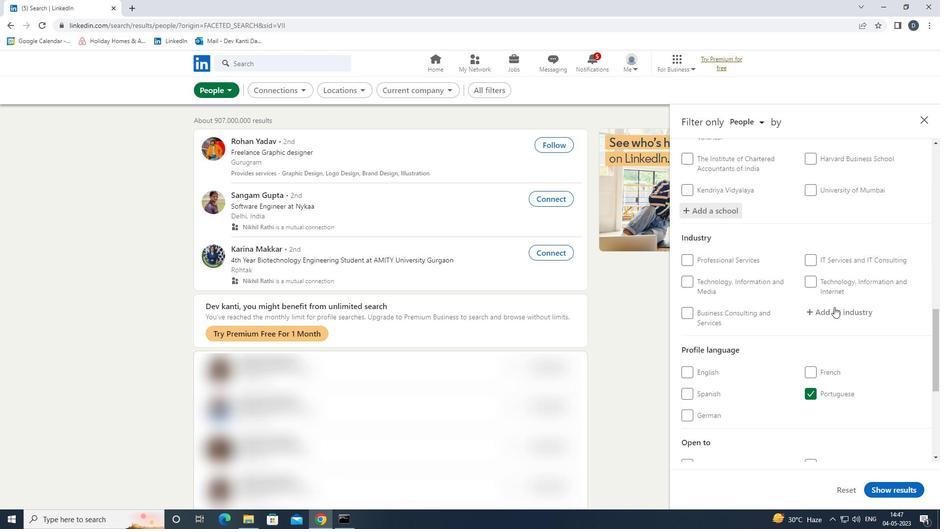 
Action: Key pressed <Key.shift>TECHNOLOGY<Key.down><Key.enter>
Screenshot: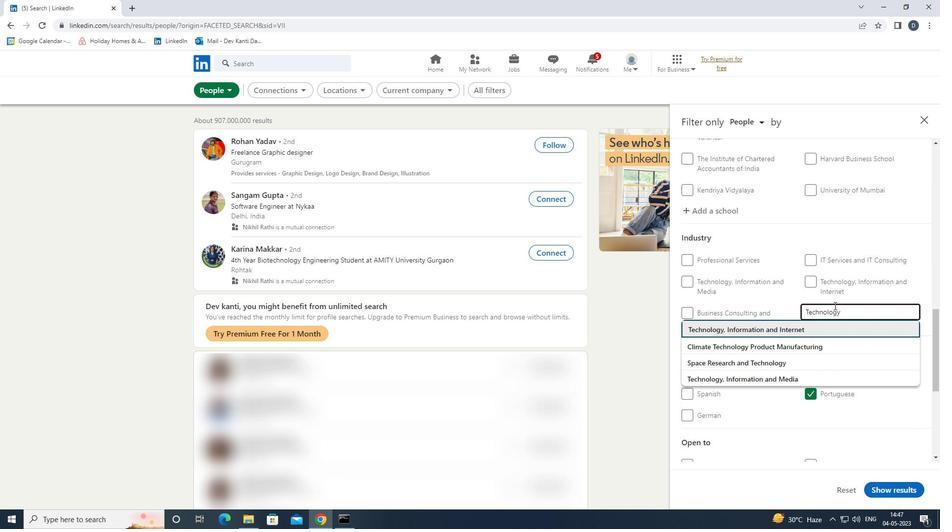 
Action: Mouse moved to (832, 305)
Screenshot: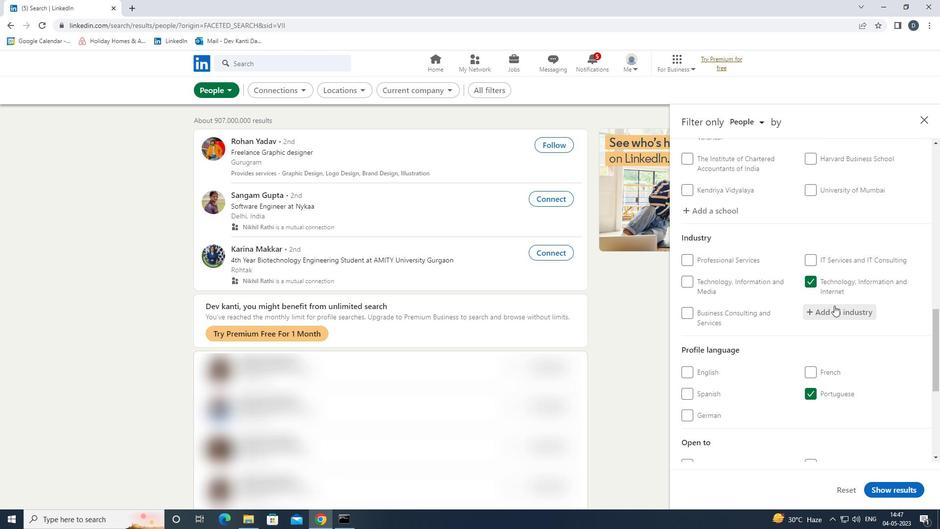 
Action: Mouse scrolled (832, 305) with delta (0, 0)
Screenshot: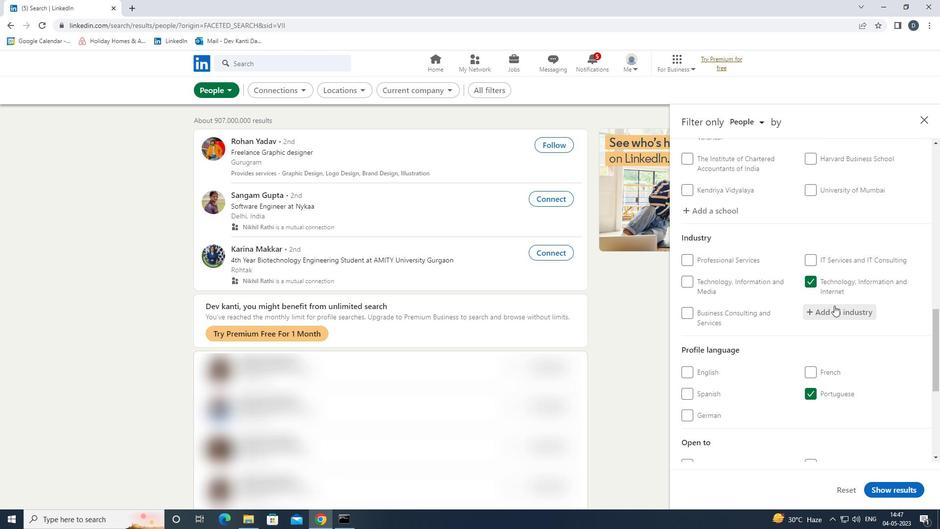 
Action: Mouse scrolled (832, 305) with delta (0, 0)
Screenshot: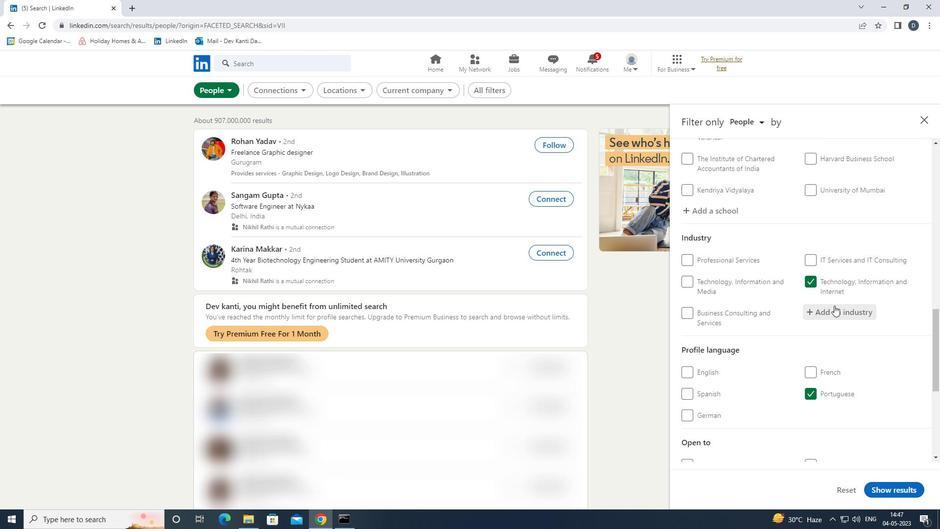 
Action: Mouse scrolled (832, 305) with delta (0, 0)
Screenshot: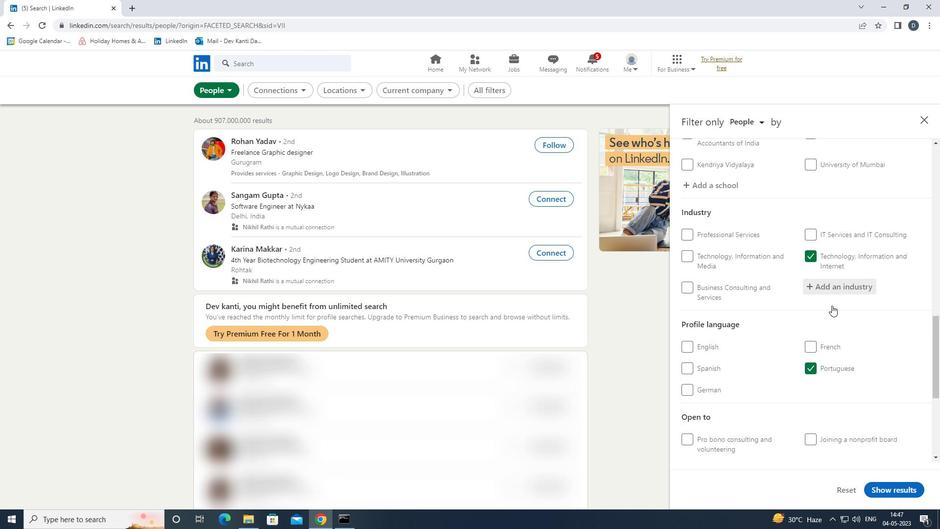 
Action: Mouse scrolled (832, 305) with delta (0, 0)
Screenshot: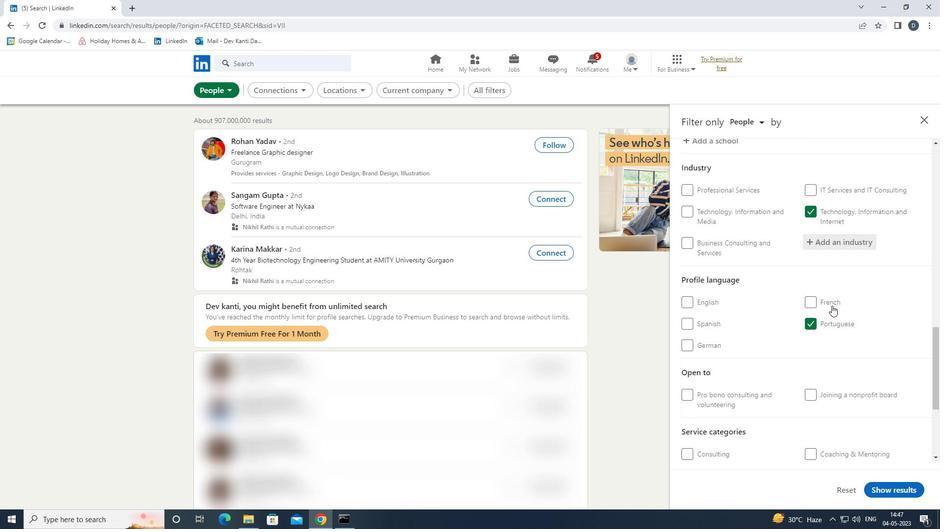 
Action: Mouse scrolled (832, 305) with delta (0, 0)
Screenshot: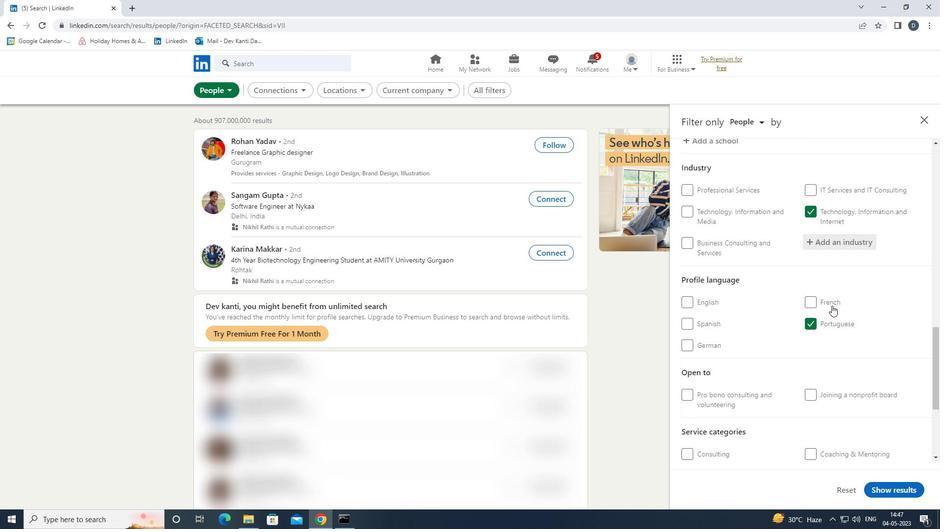 
Action: Mouse moved to (838, 327)
Screenshot: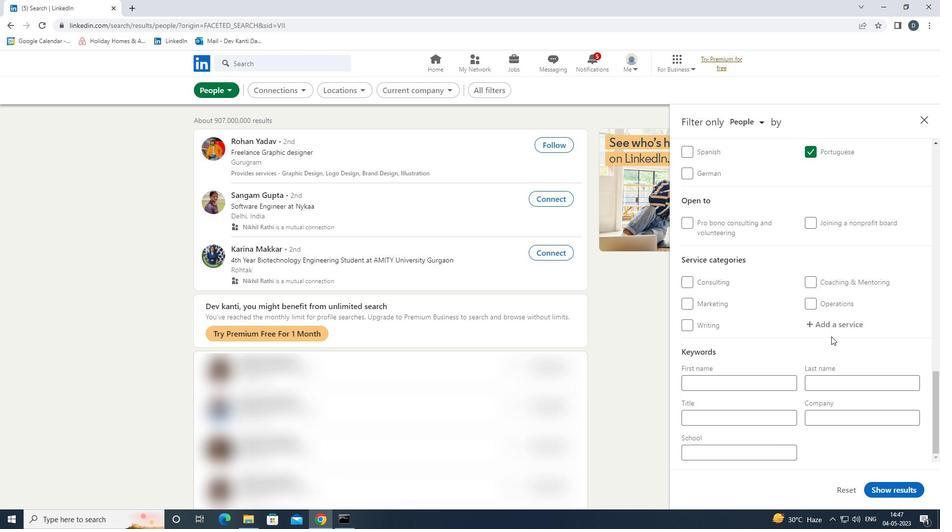 
Action: Mouse pressed left at (838, 327)
Screenshot: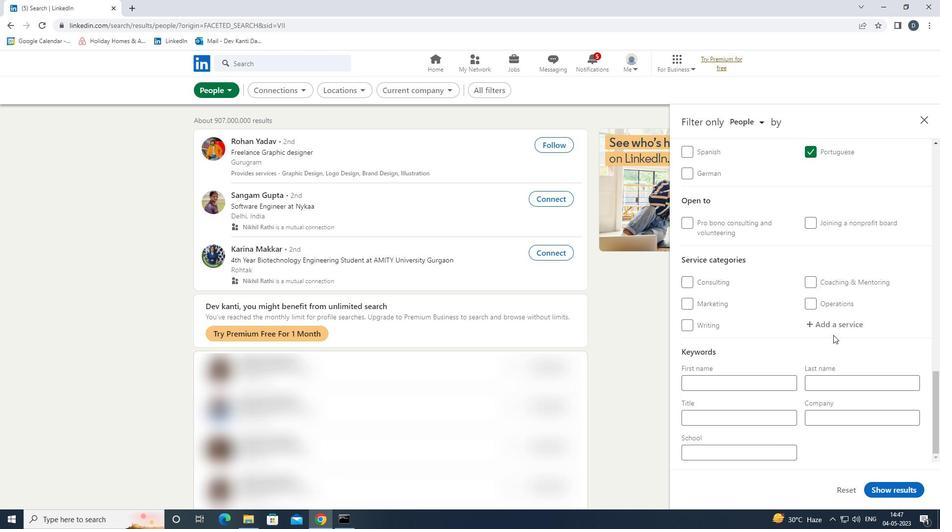 
Action: Mouse moved to (841, 326)
Screenshot: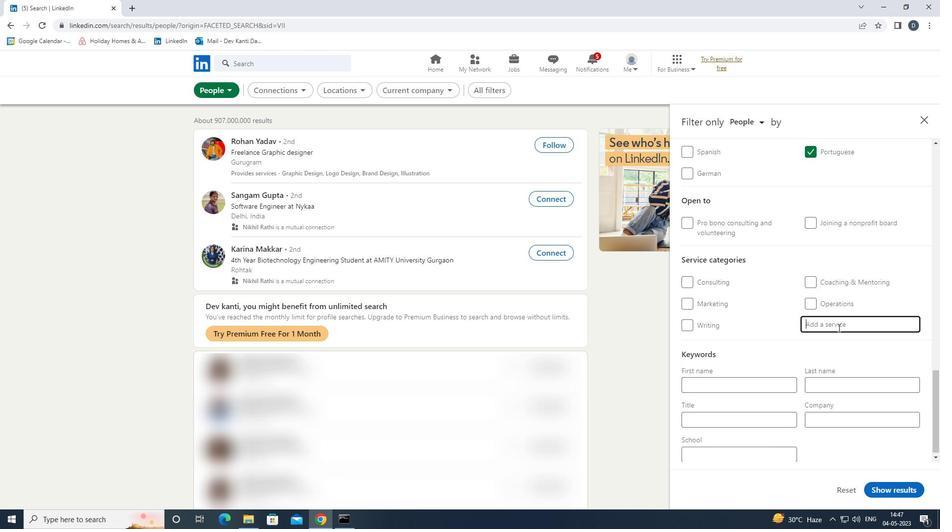 
Action: Key pressed <Key.shift>HEADHS<Key.backspace><Key.backspace>SHO<Key.down><Key.enter>
Screenshot: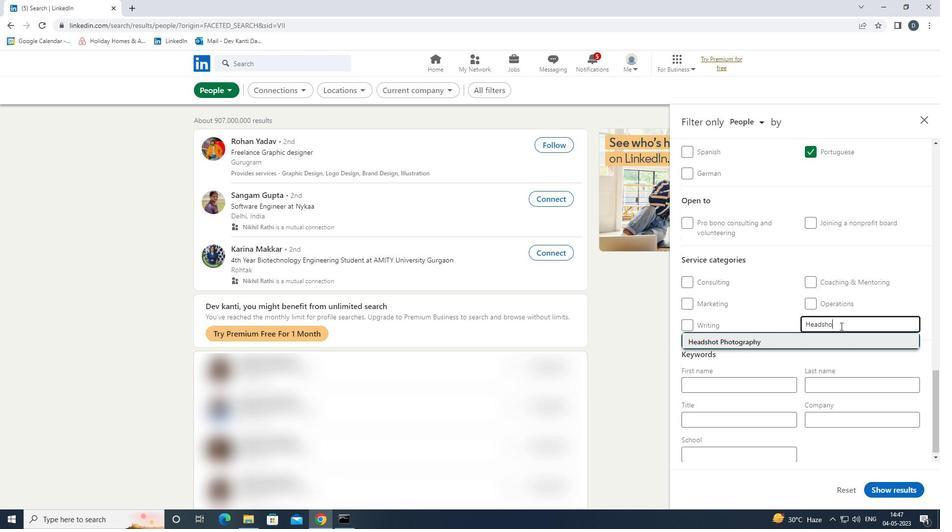 
Action: Mouse scrolled (841, 325) with delta (0, 0)
Screenshot: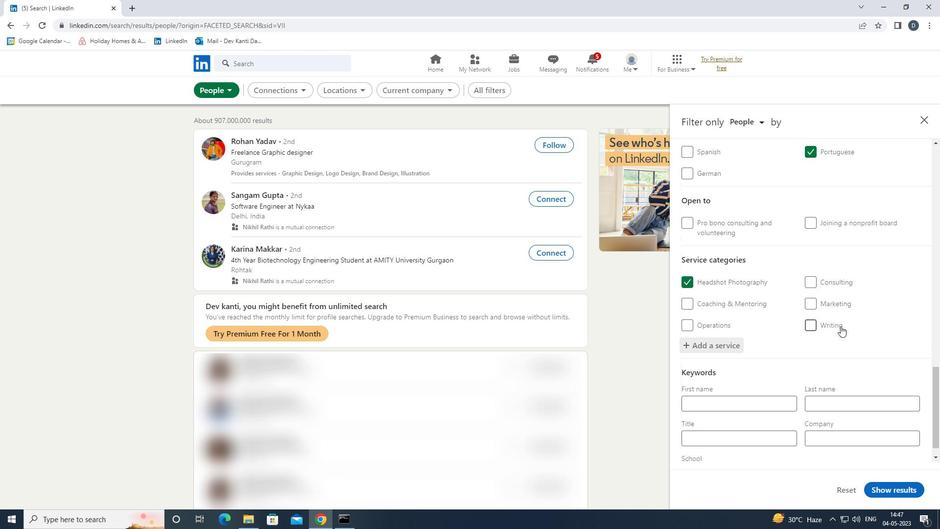 
Action: Mouse scrolled (841, 325) with delta (0, 0)
Screenshot: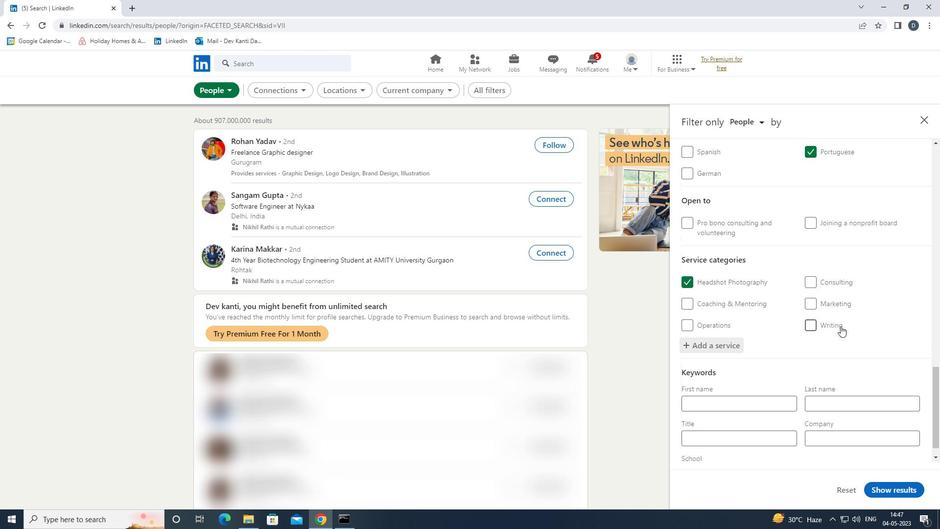
Action: Mouse moved to (839, 328)
Screenshot: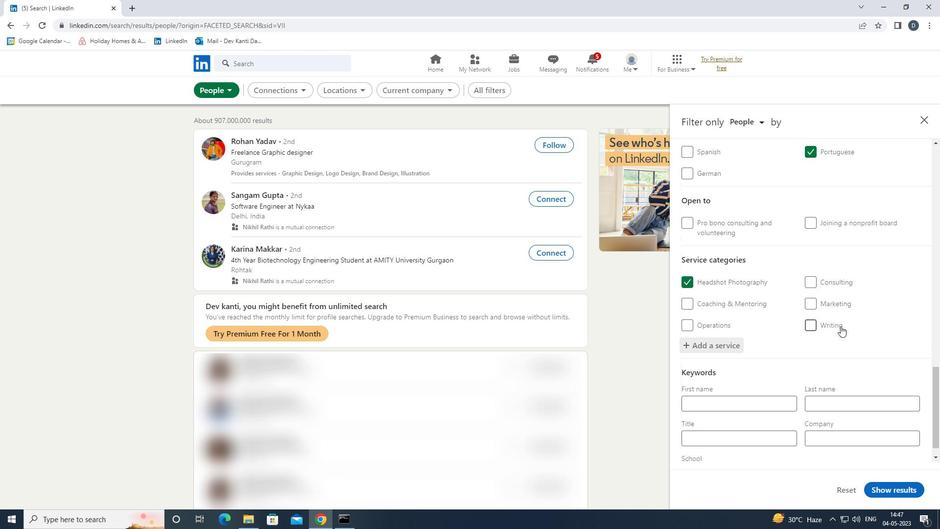 
Action: Mouse scrolled (839, 327) with delta (0, 0)
Screenshot: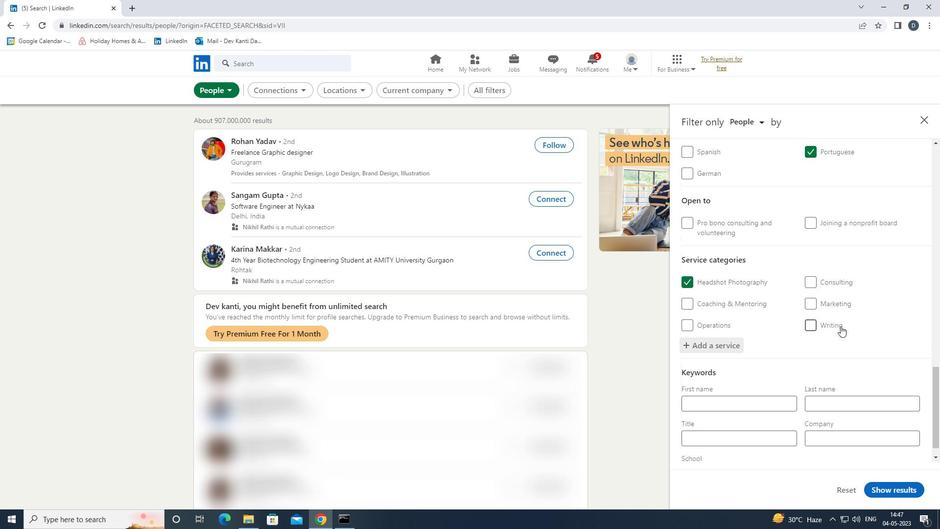 
Action: Mouse moved to (834, 330)
Screenshot: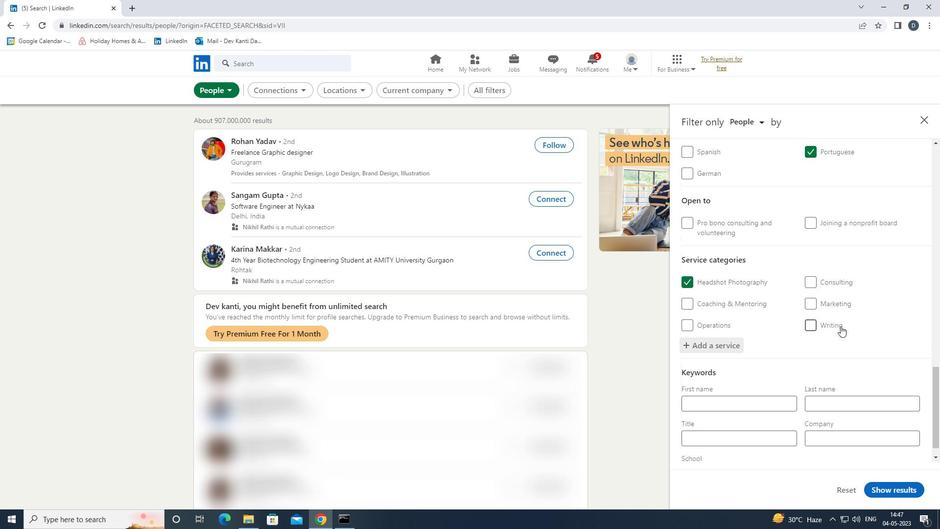 
Action: Mouse scrolled (834, 330) with delta (0, 0)
Screenshot: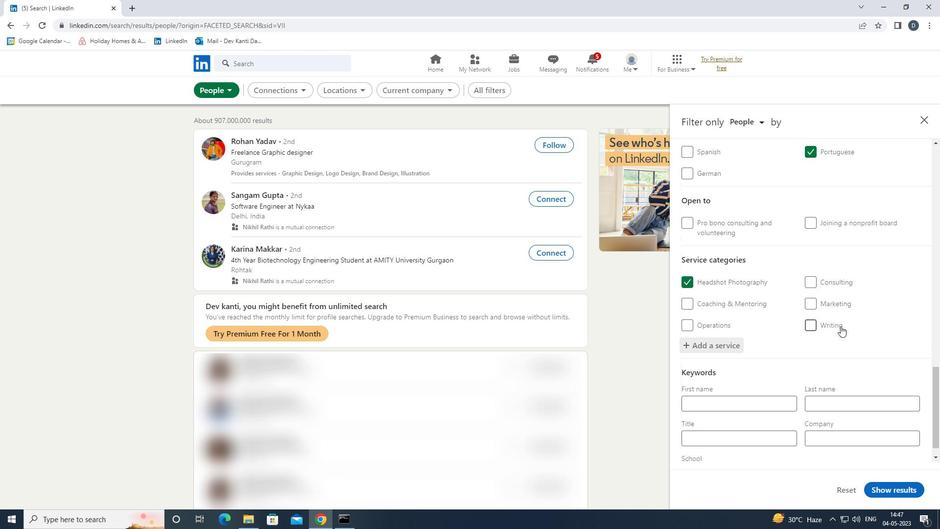
Action: Mouse moved to (753, 407)
Screenshot: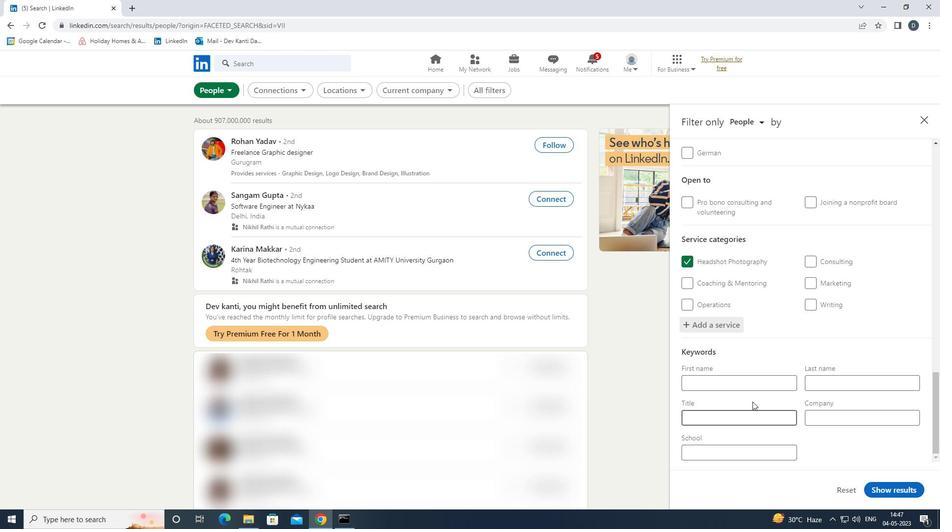 
Action: Mouse pressed left at (753, 407)
Screenshot: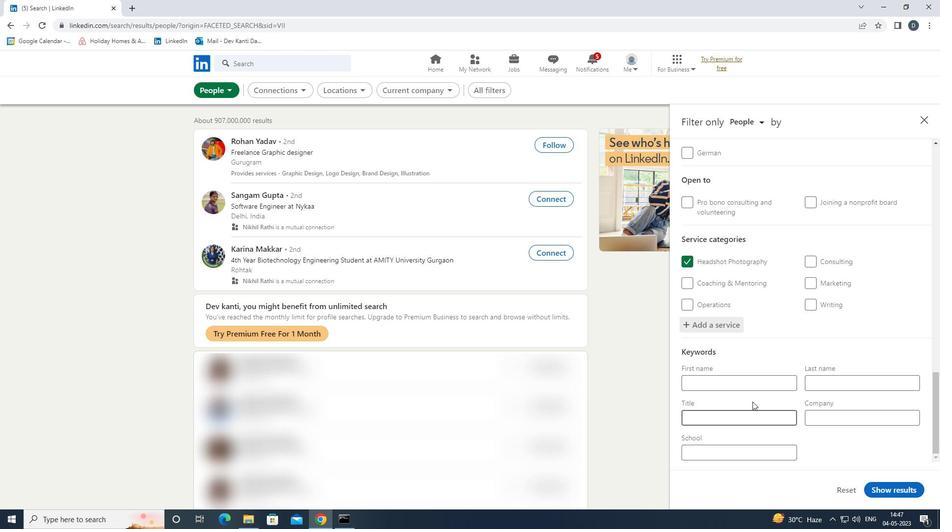 
Action: Mouse moved to (752, 413)
Screenshot: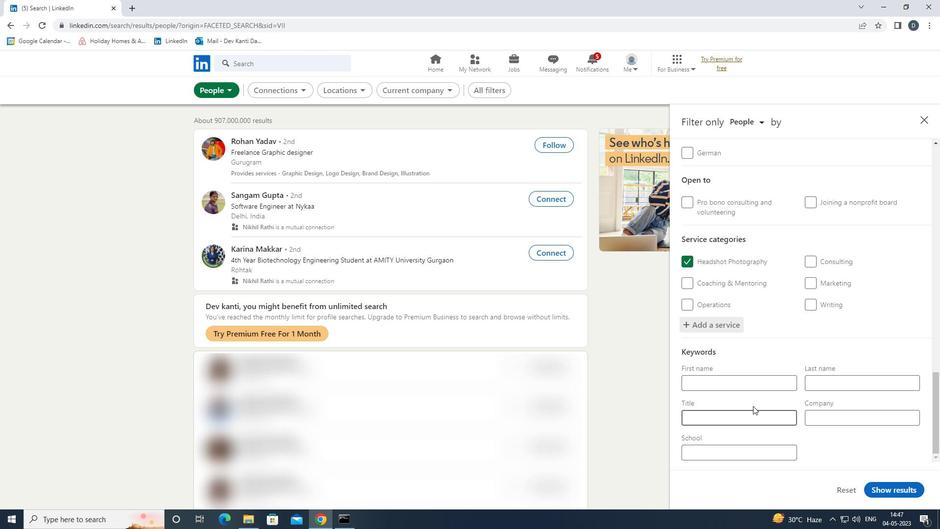 
Action: Mouse pressed left at (752, 413)
Screenshot: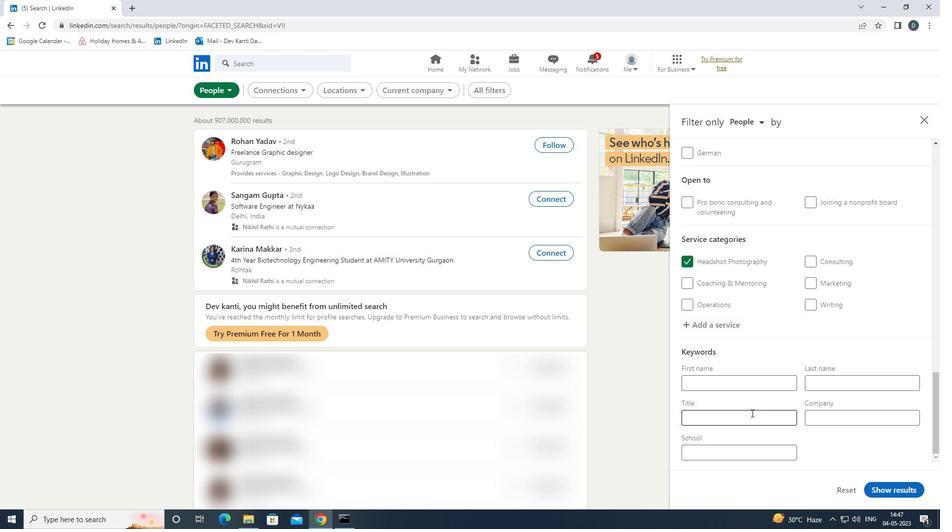 
Action: Mouse moved to (752, 413)
Screenshot: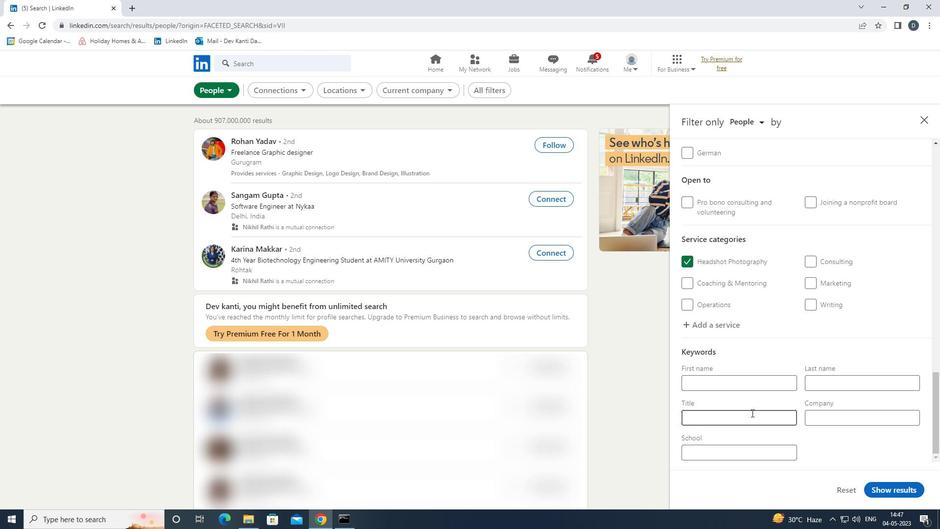 
Action: Key pressed <Key.shift><Key.shift>BRAND<Key.space><Key.shift><Key.shift><Key.shift><Key.shift><Key.shift><Key.shift><Key.shift><Key.shift><Key.shift><Key.shift><Key.shift><Key.shift><Key.shift>STRATEGIST
Screenshot: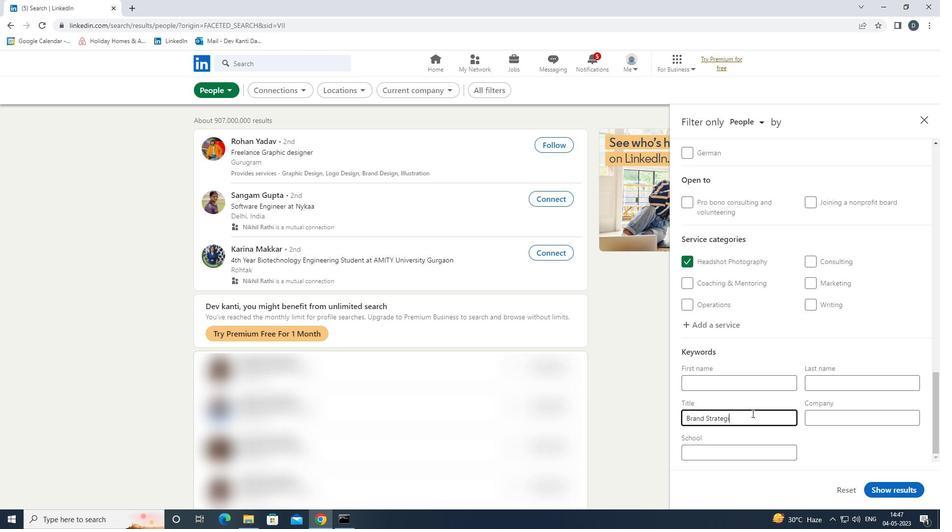 
Action: Mouse moved to (903, 487)
Screenshot: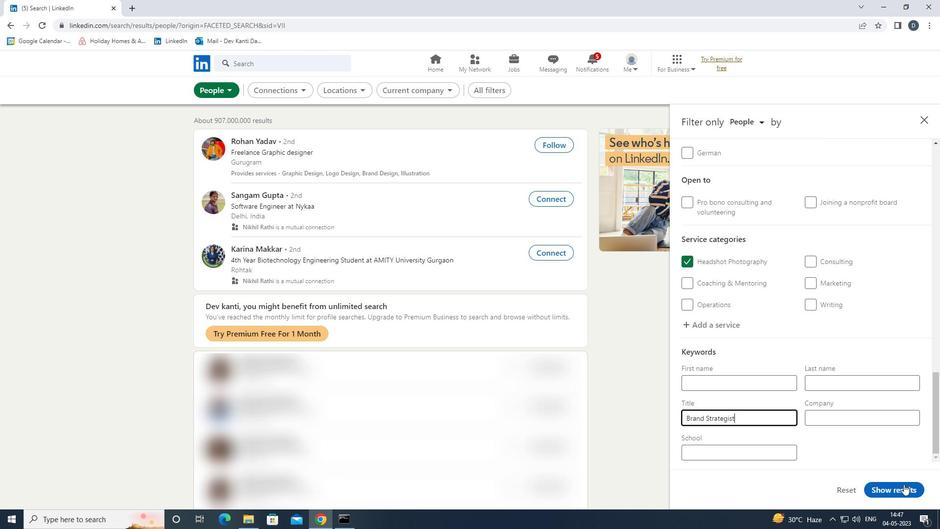
Action: Mouse pressed left at (903, 487)
Screenshot: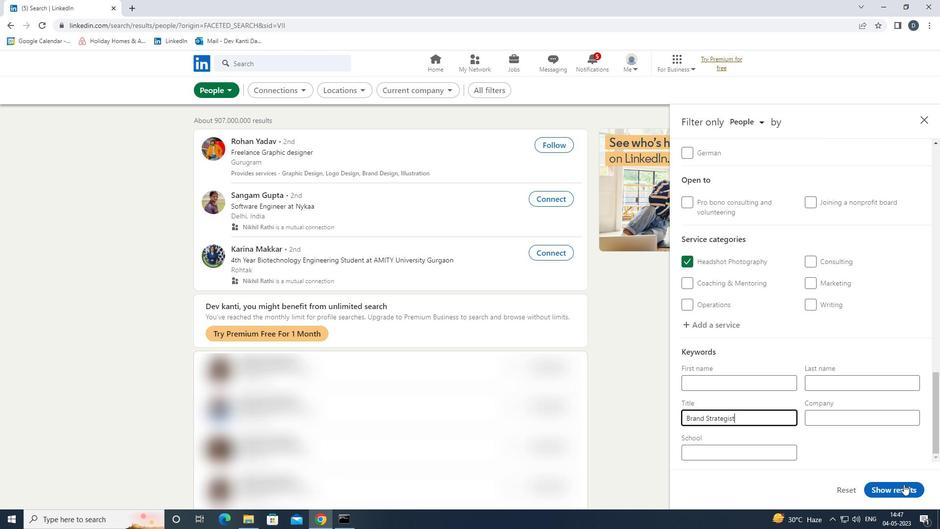 
Action: Mouse moved to (600, 231)
Screenshot: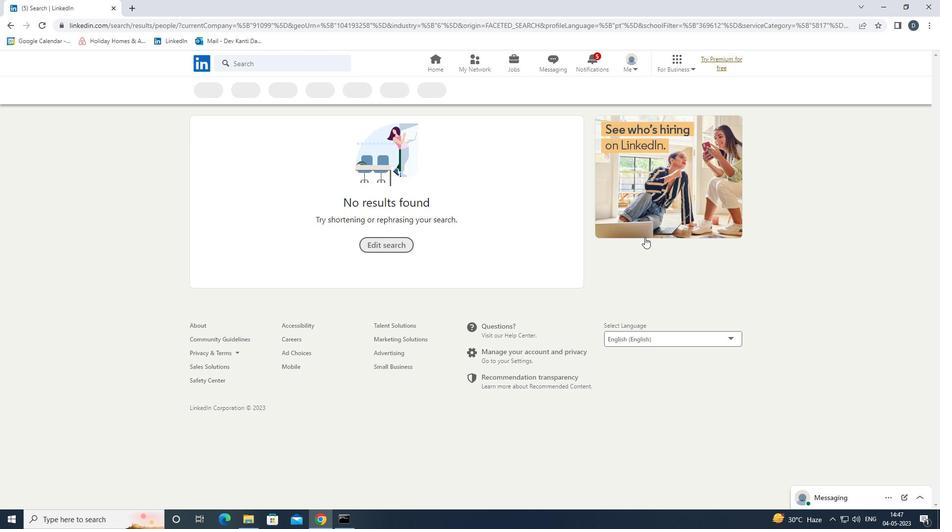 
